 Task: Create a due date automation trigger when advanced on, on the wednesday of the week a card is due add content with a description containing resume at 11:00 AM.
Action: Mouse moved to (1351, 158)
Screenshot: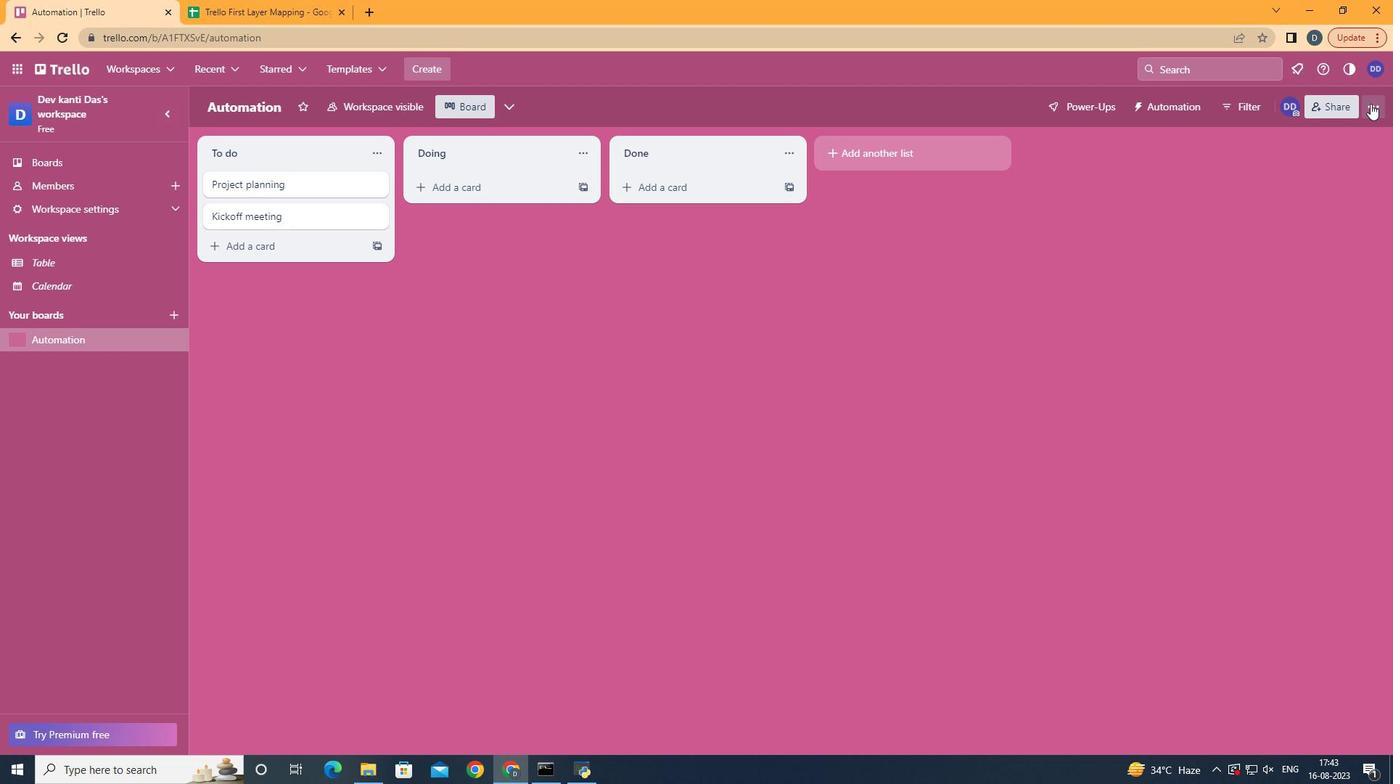 
Action: Mouse pressed left at (1351, 158)
Screenshot: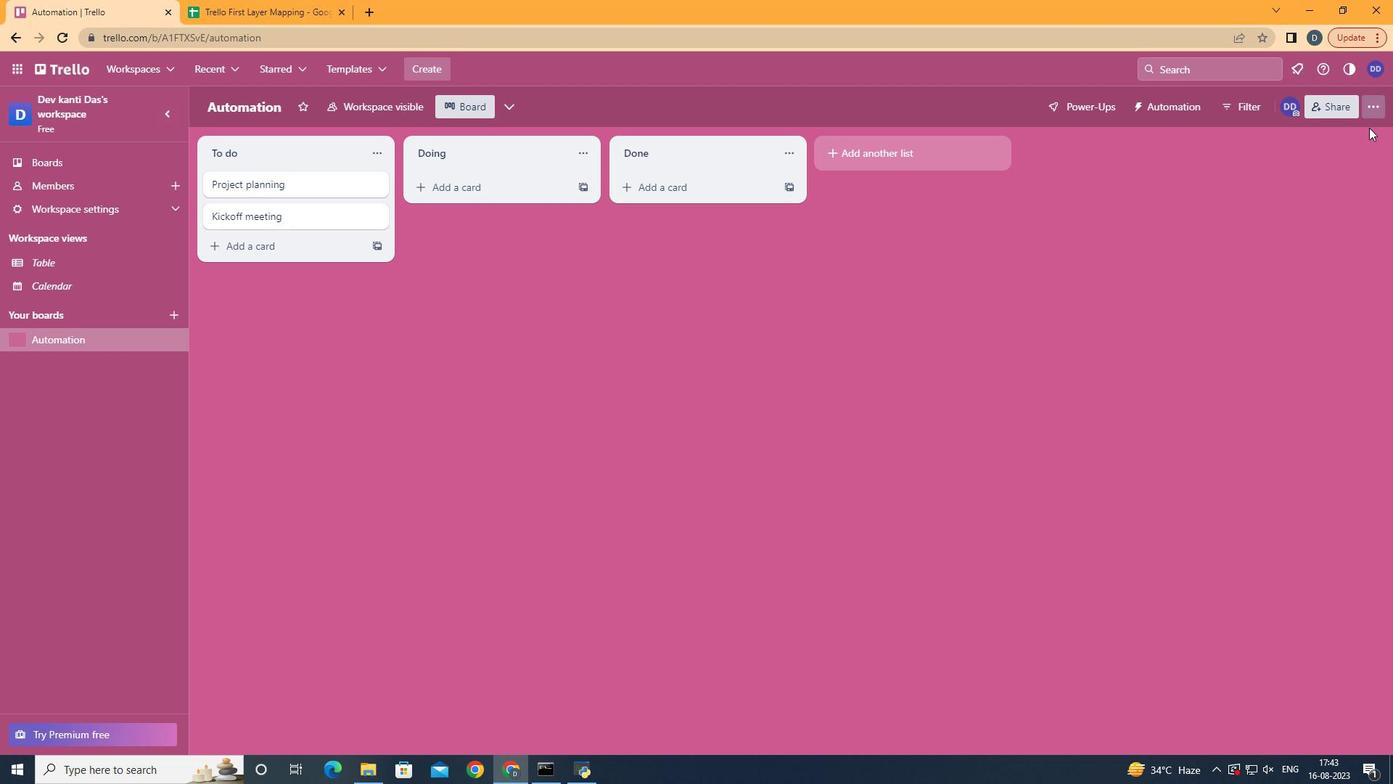 
Action: Mouse moved to (1271, 363)
Screenshot: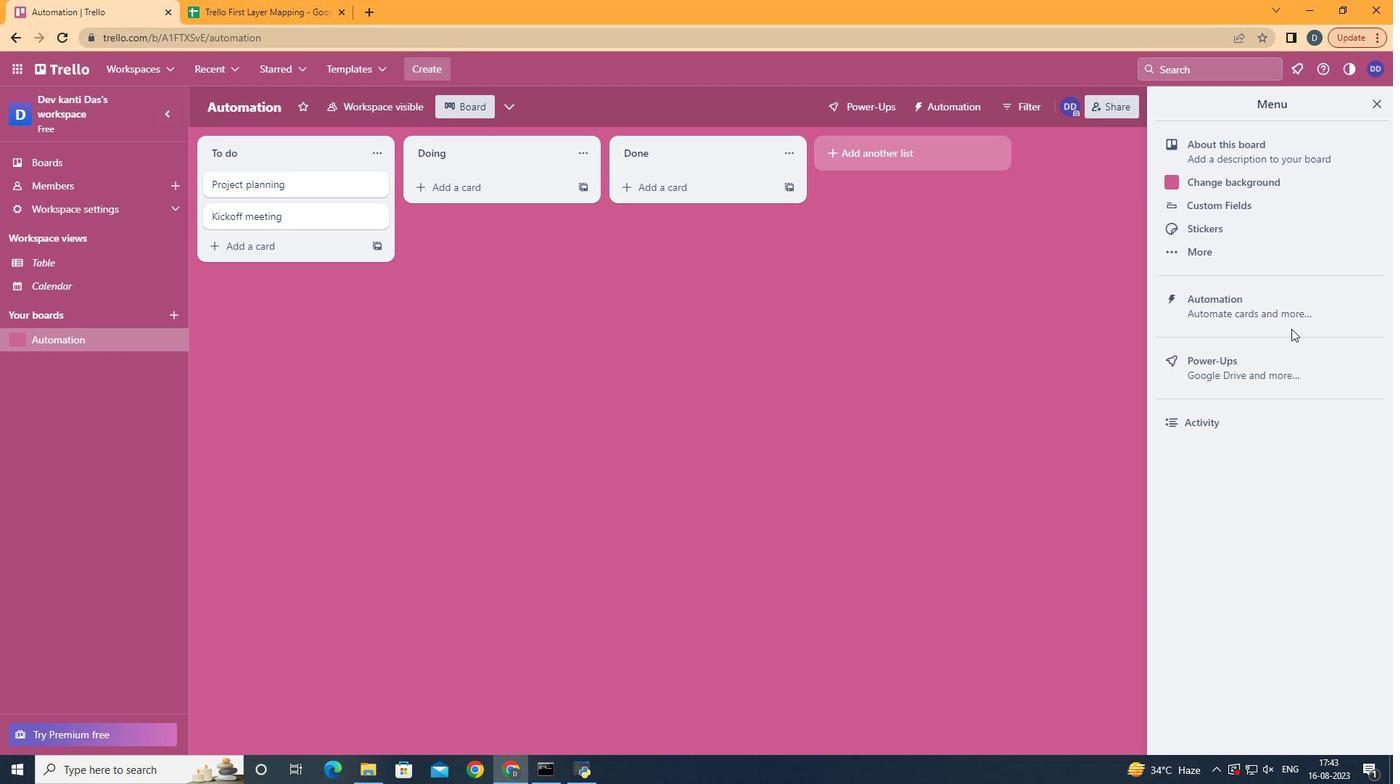 
Action: Mouse pressed left at (1271, 363)
Screenshot: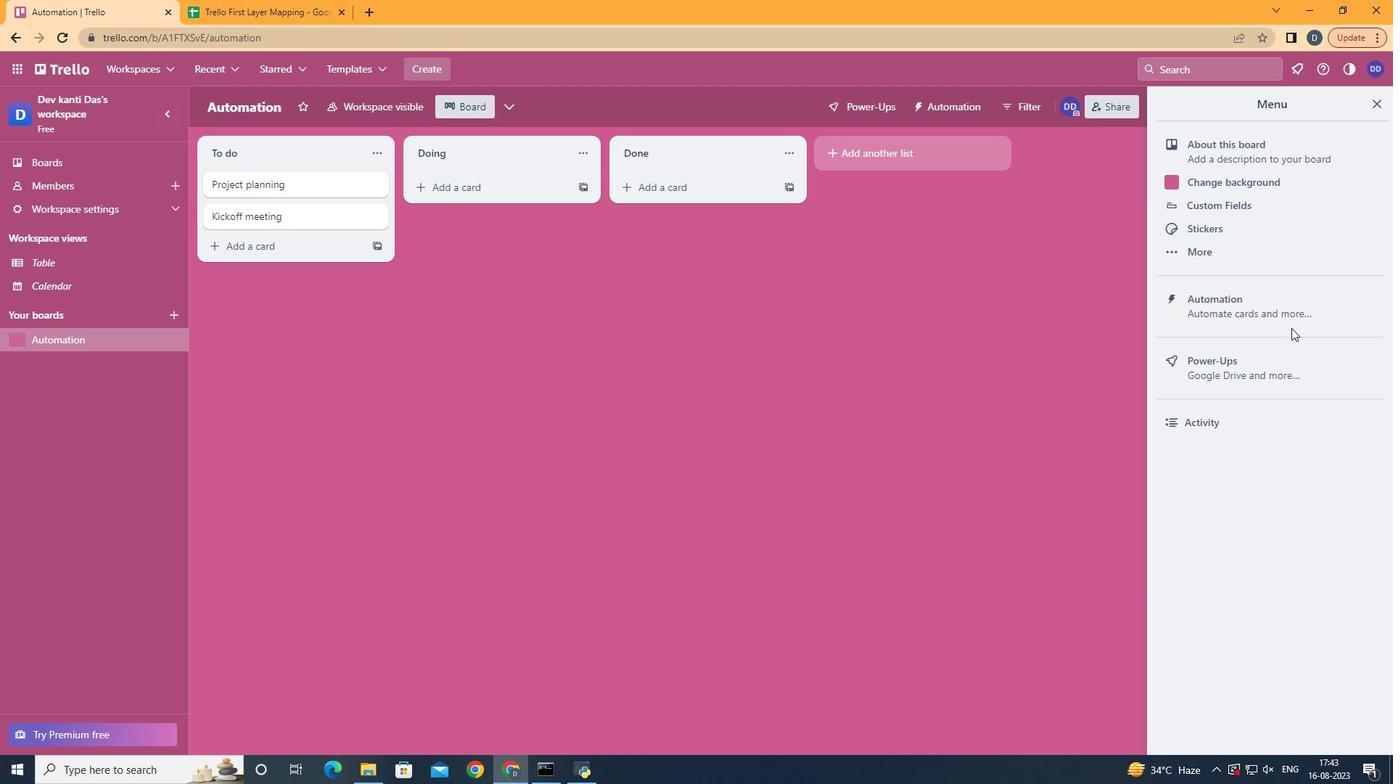 
Action: Mouse moved to (1271, 359)
Screenshot: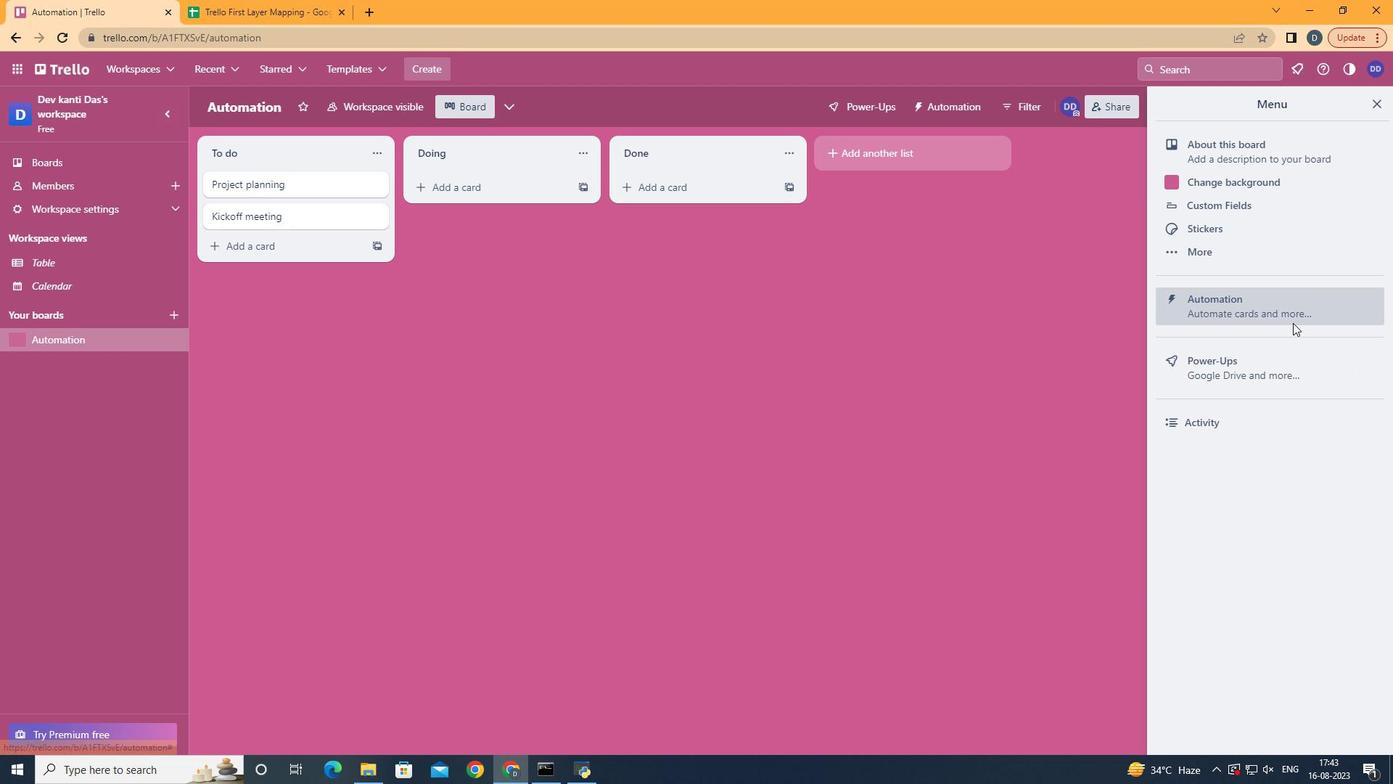 
Action: Mouse pressed left at (1271, 359)
Screenshot: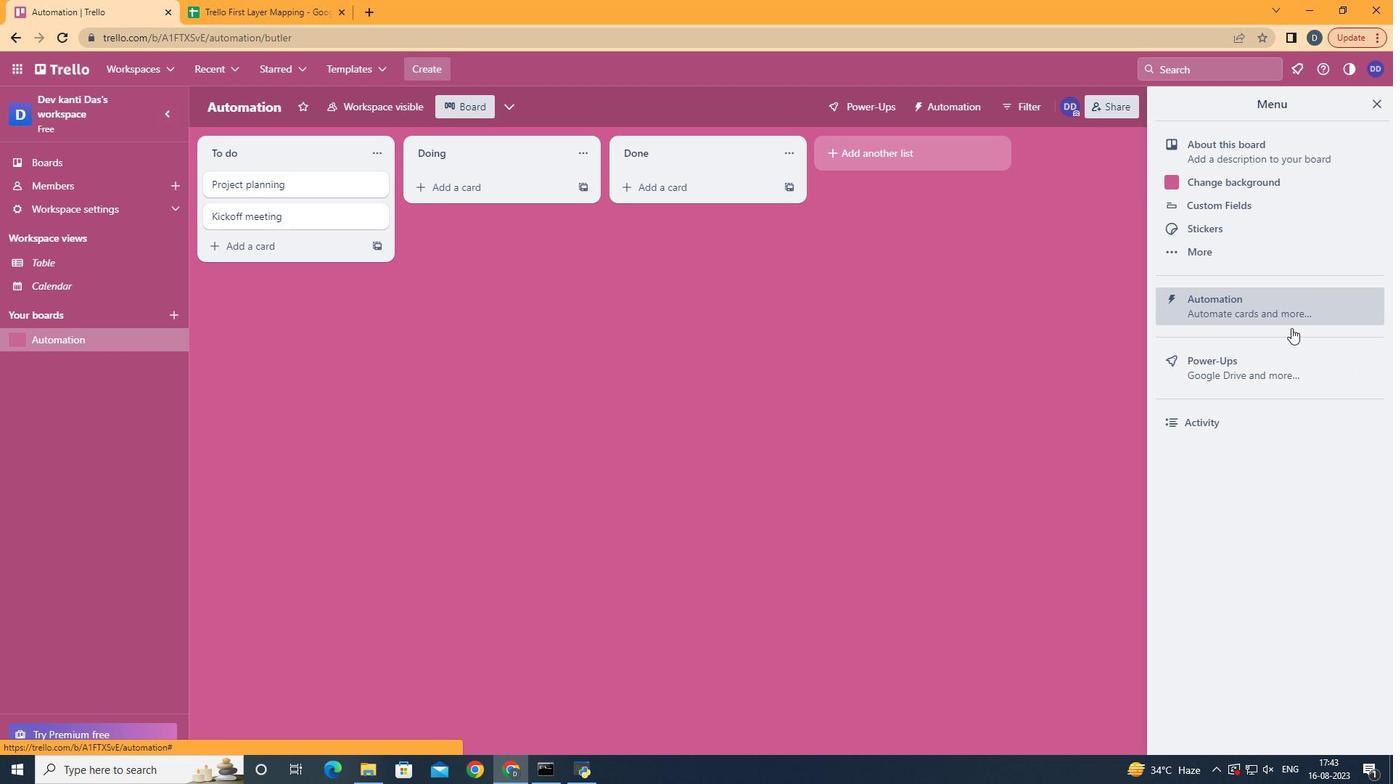 
Action: Mouse moved to (251, 320)
Screenshot: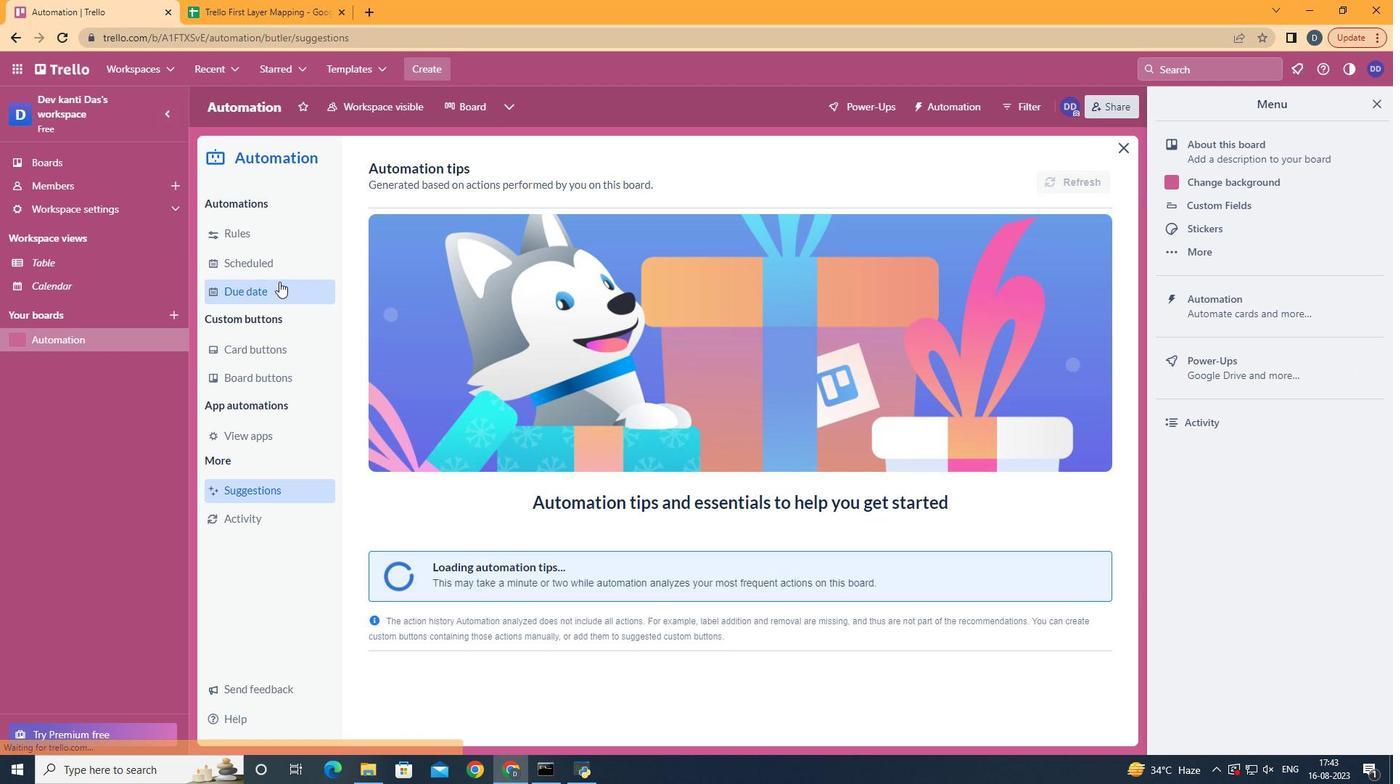 
Action: Mouse pressed left at (251, 320)
Screenshot: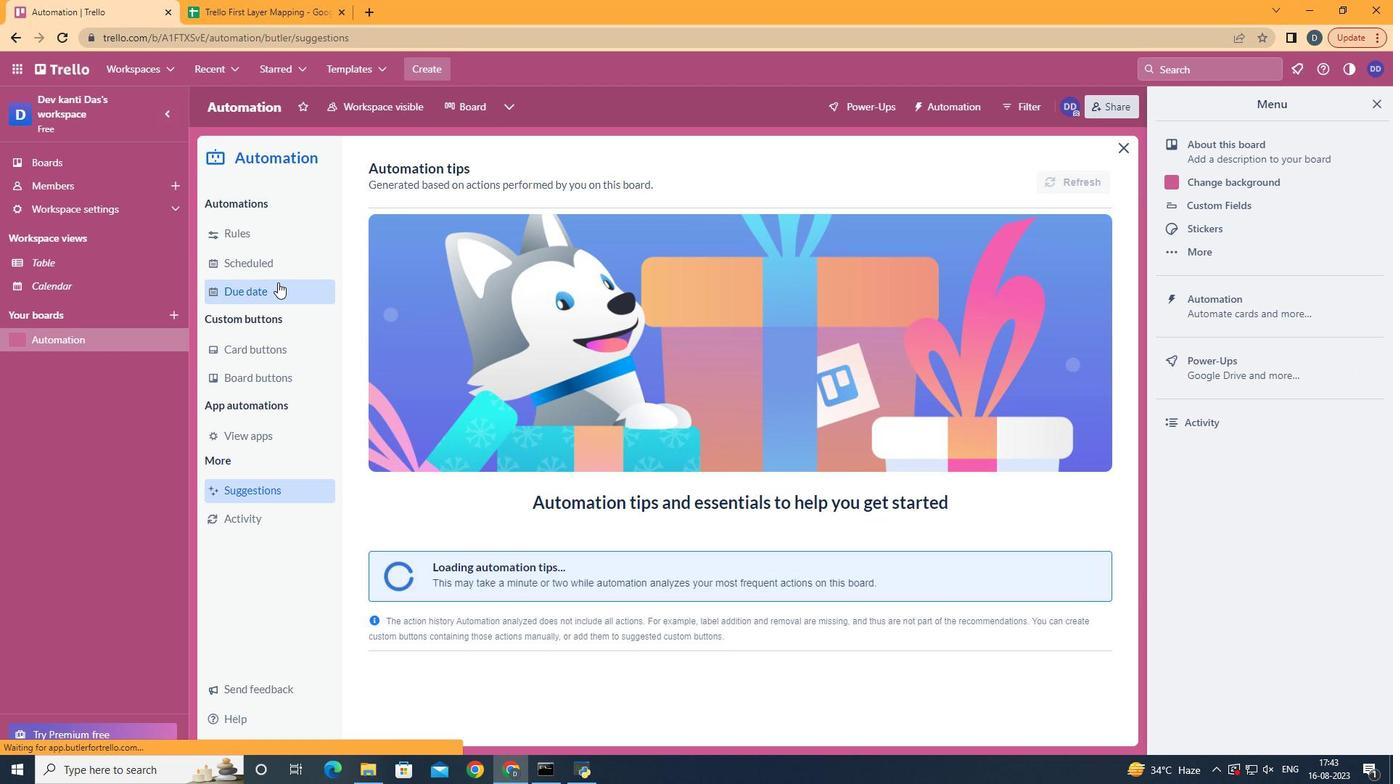 
Action: Mouse moved to (1009, 226)
Screenshot: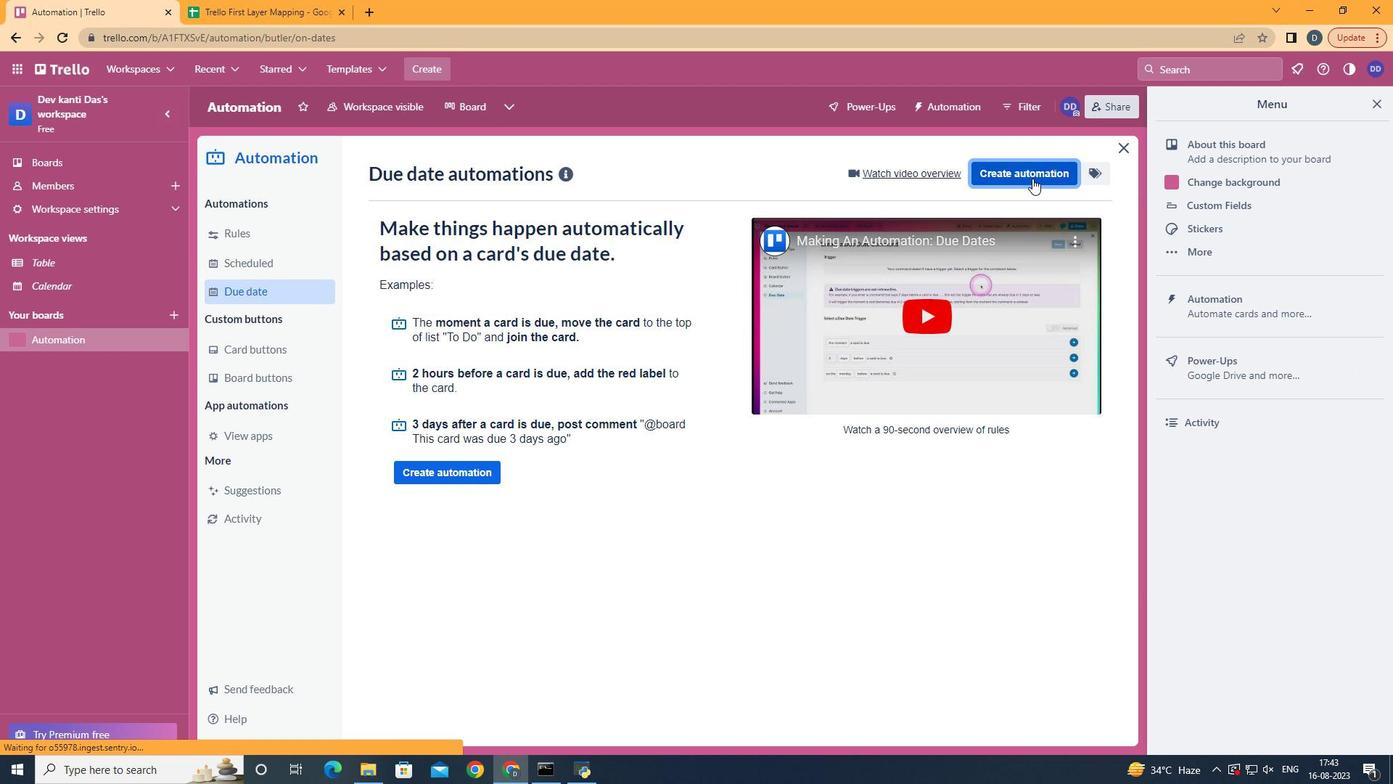
Action: Mouse pressed left at (1009, 226)
Screenshot: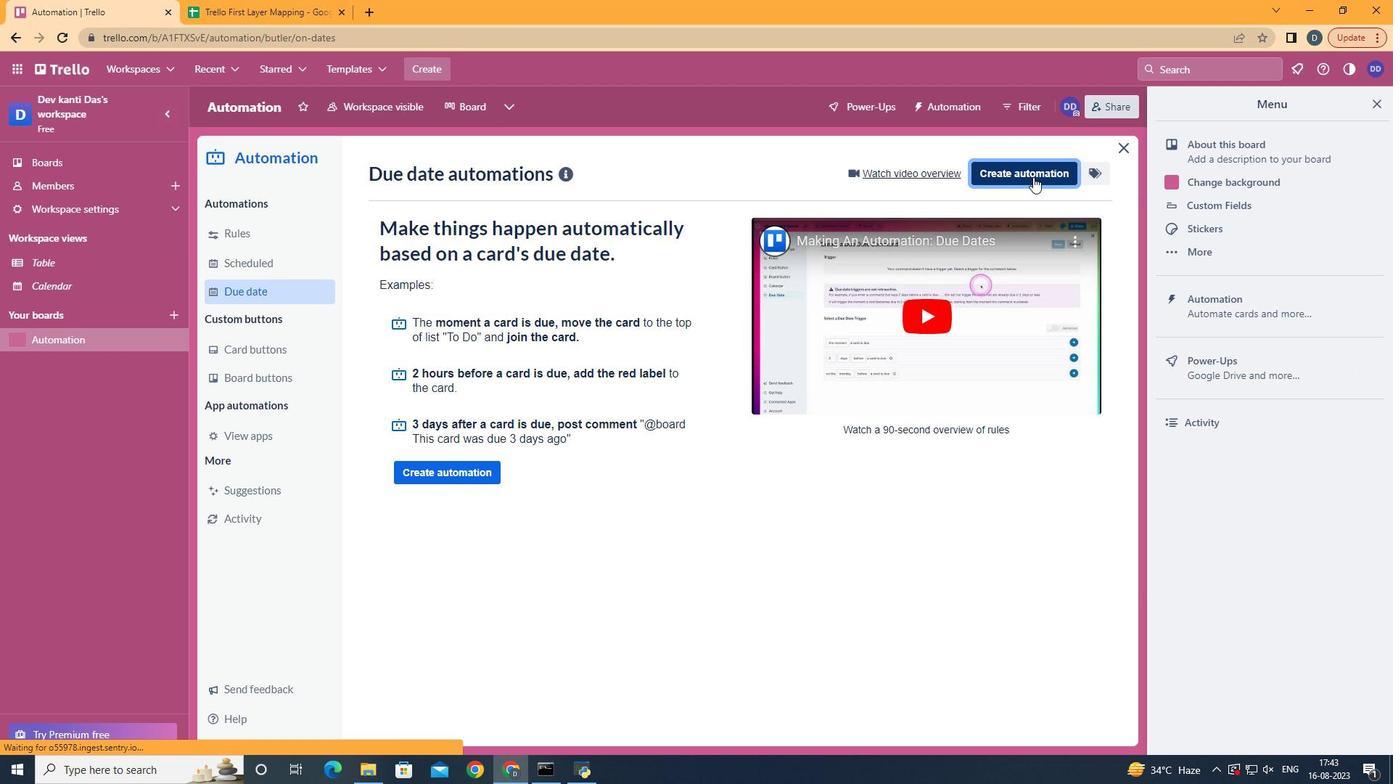 
Action: Mouse moved to (729, 351)
Screenshot: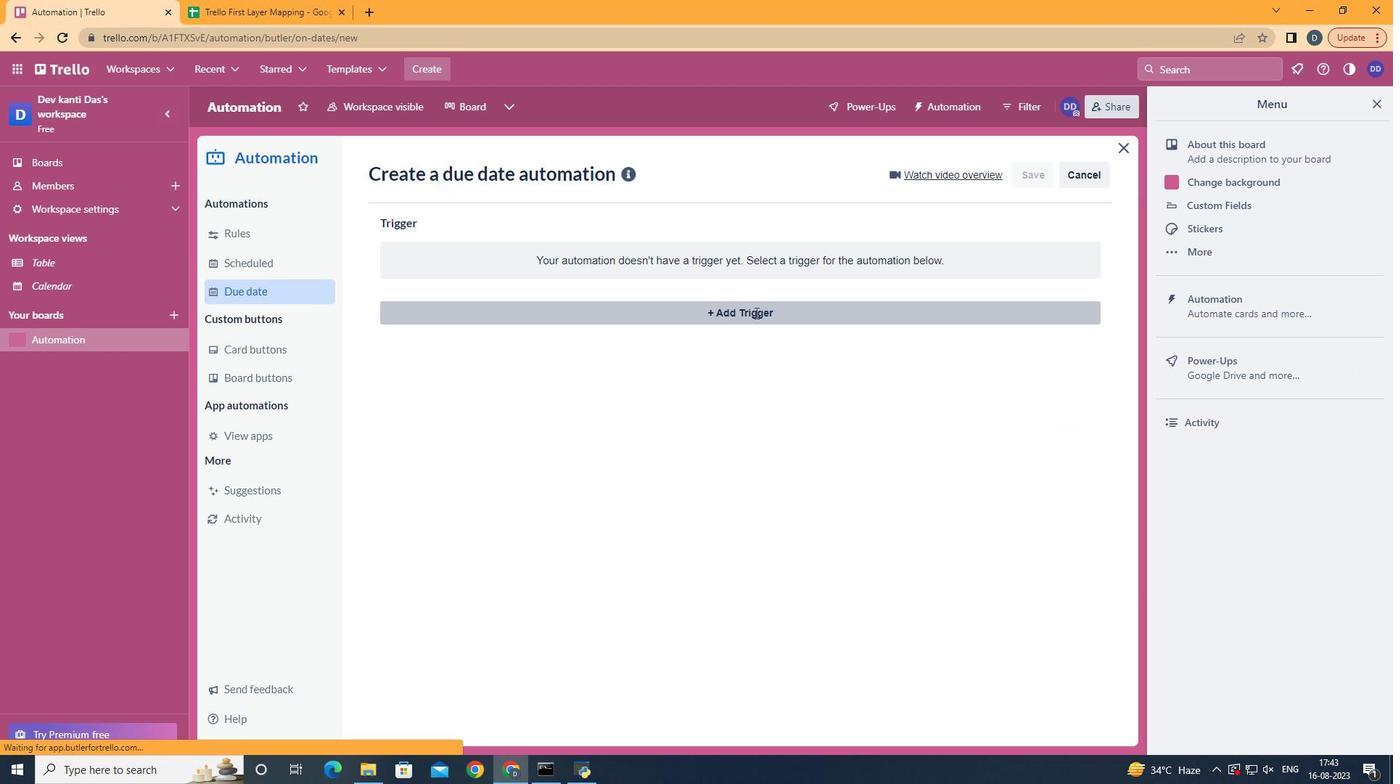 
Action: Mouse pressed left at (729, 351)
Screenshot: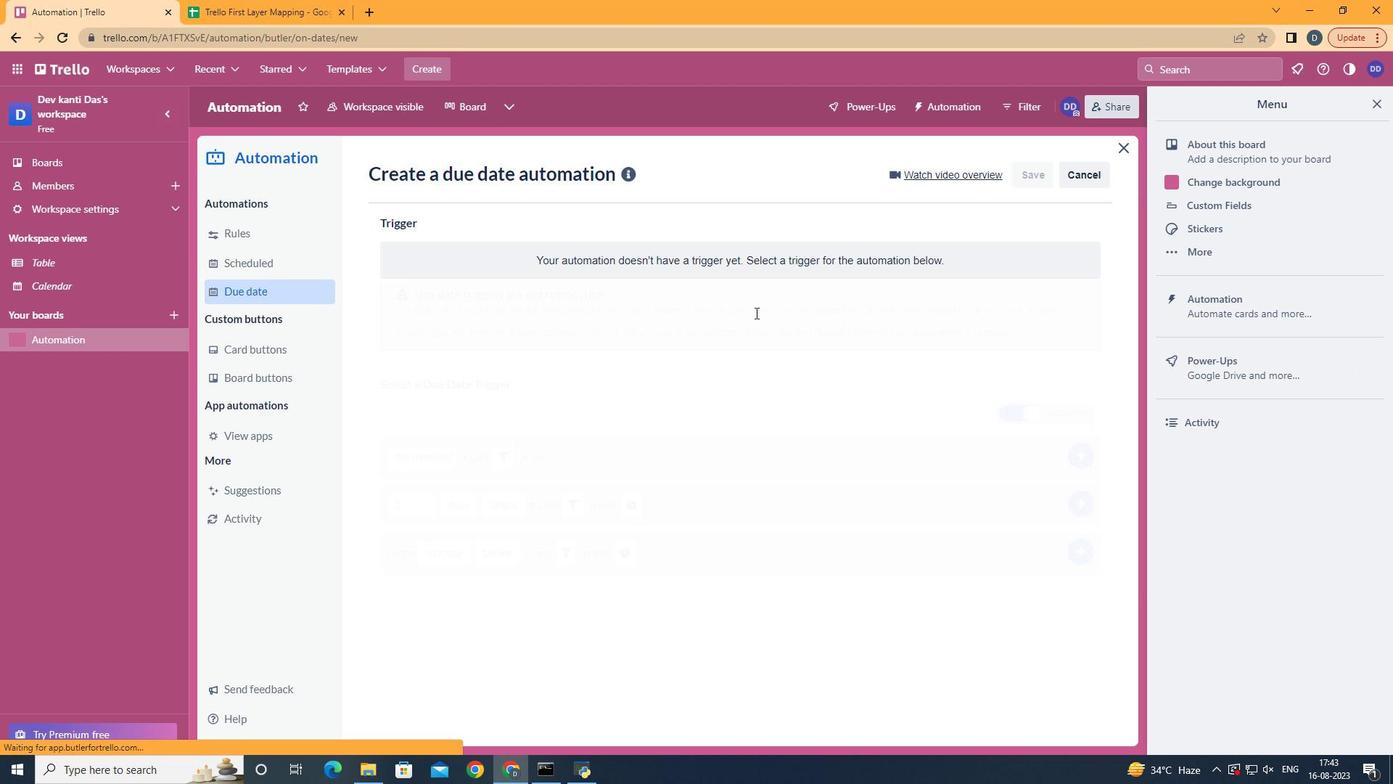 
Action: Mouse moved to (464, 468)
Screenshot: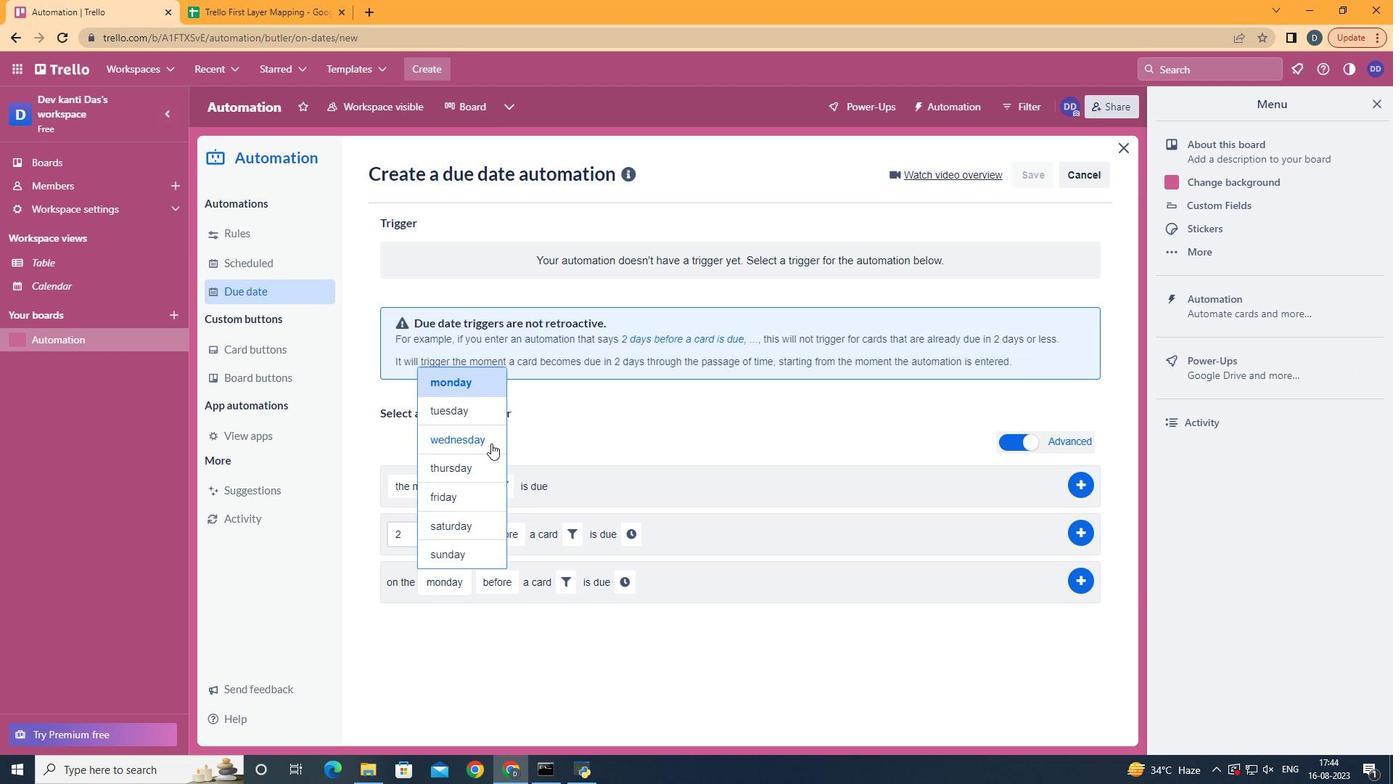 
Action: Mouse pressed left at (464, 468)
Screenshot: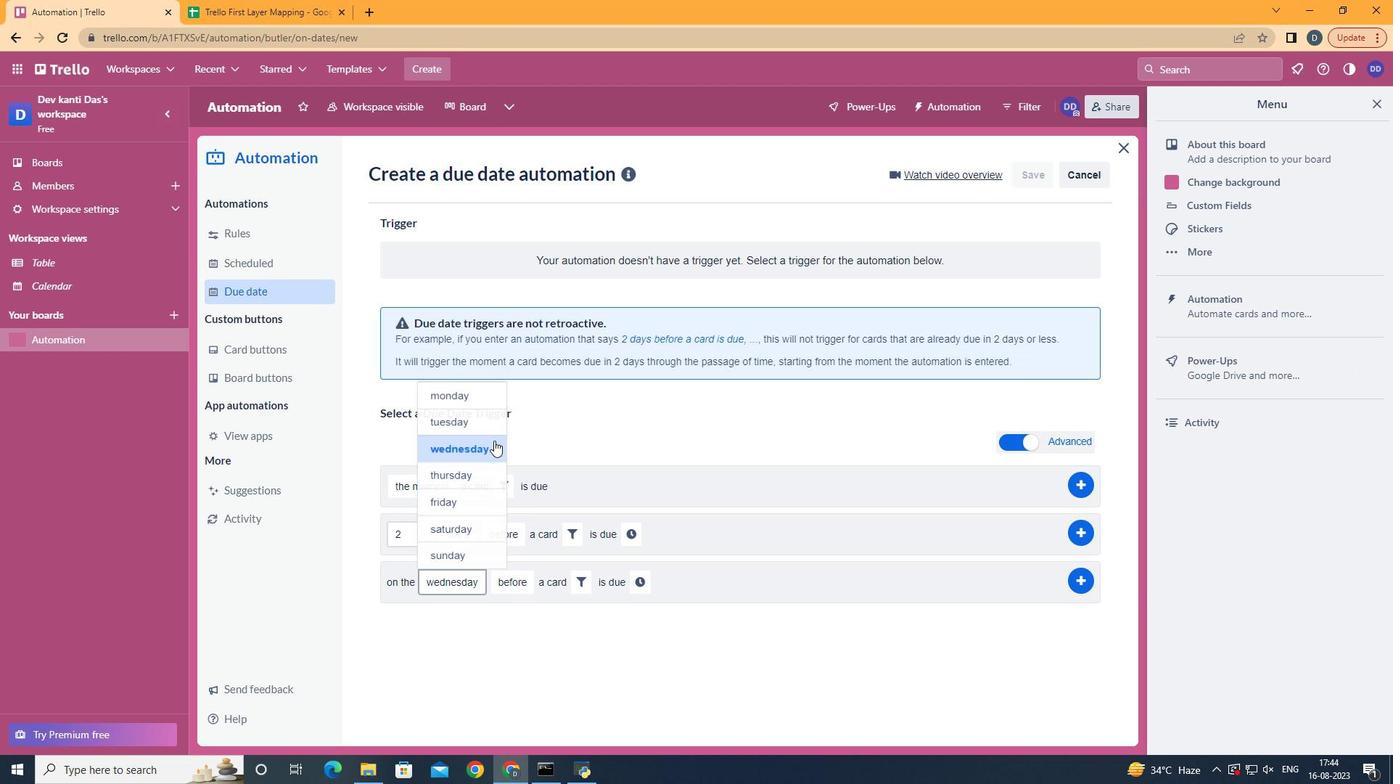 
Action: Mouse moved to (511, 671)
Screenshot: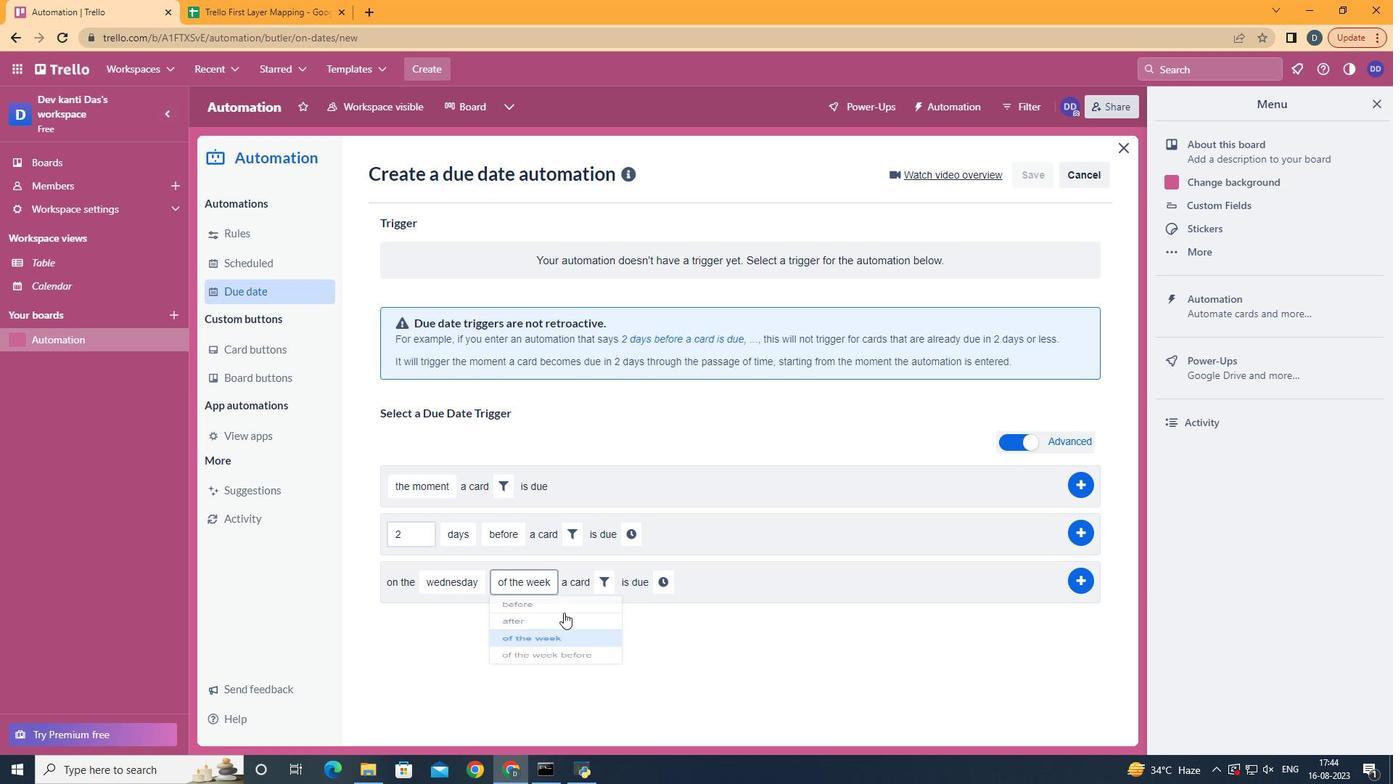 
Action: Mouse pressed left at (511, 671)
Screenshot: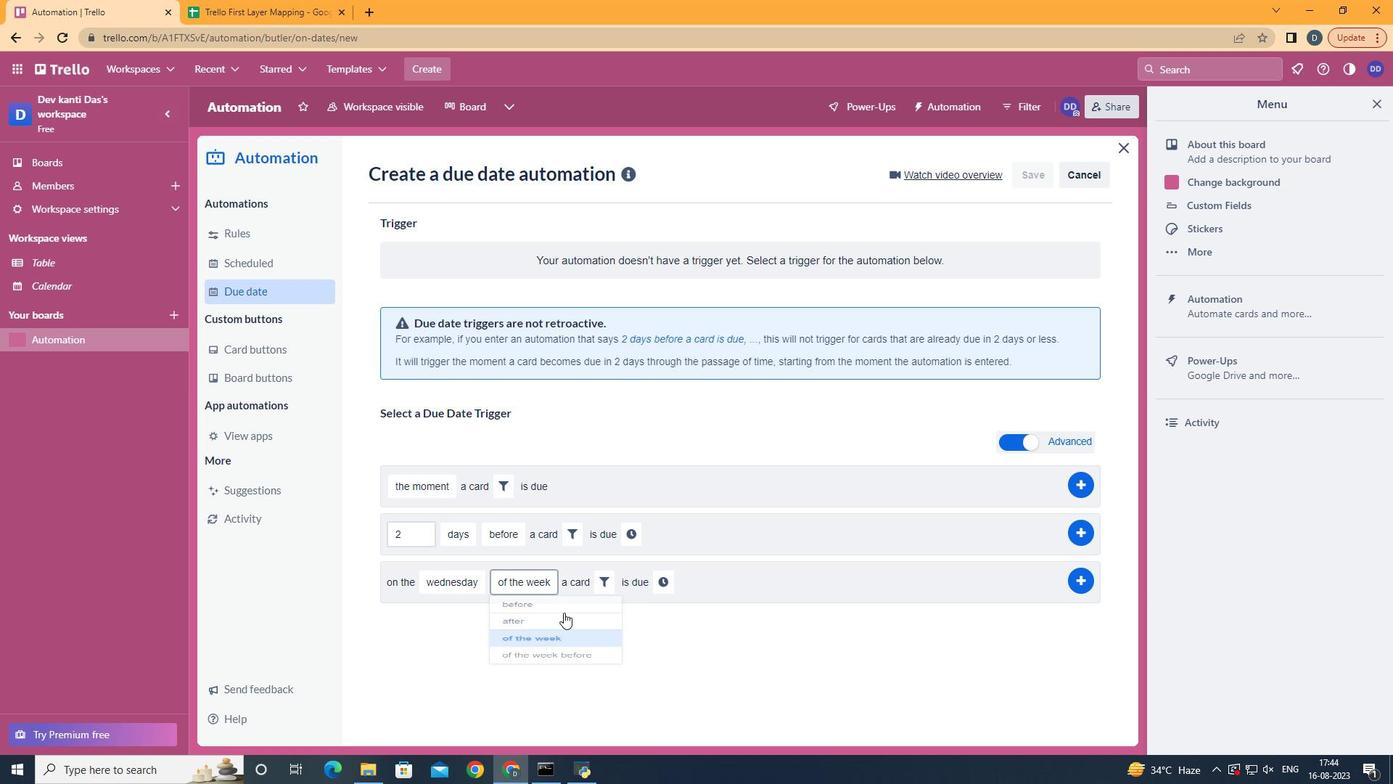 
Action: Mouse moved to (556, 597)
Screenshot: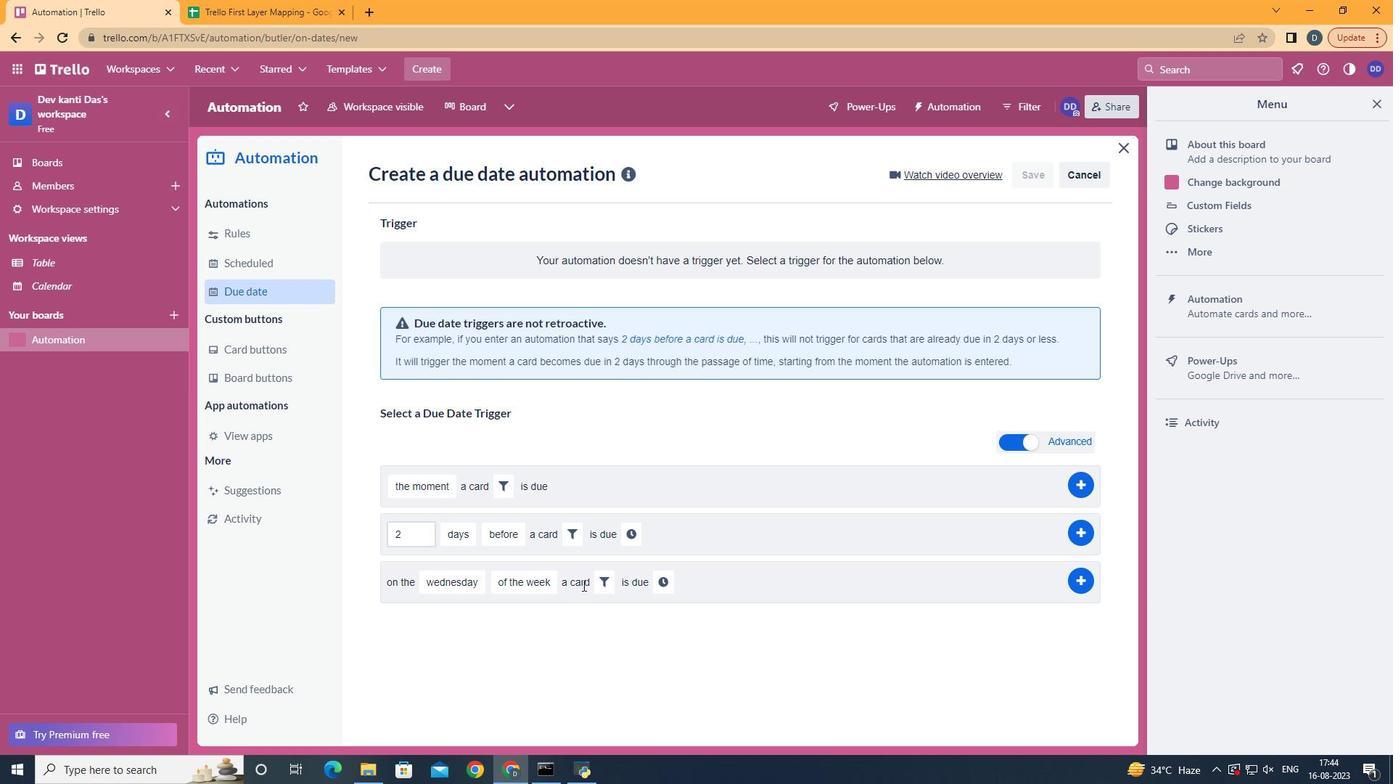 
Action: Mouse pressed left at (556, 597)
Screenshot: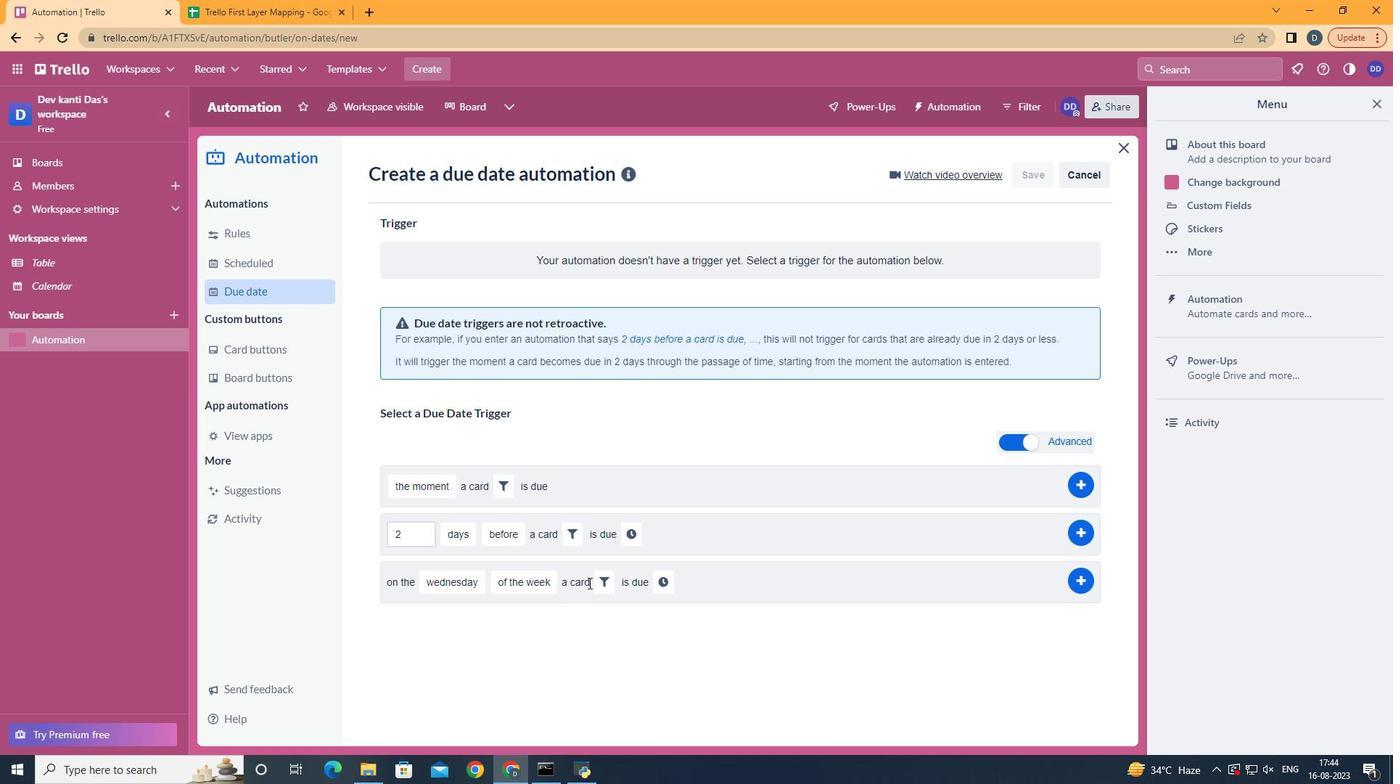 
Action: Mouse moved to (562, 596)
Screenshot: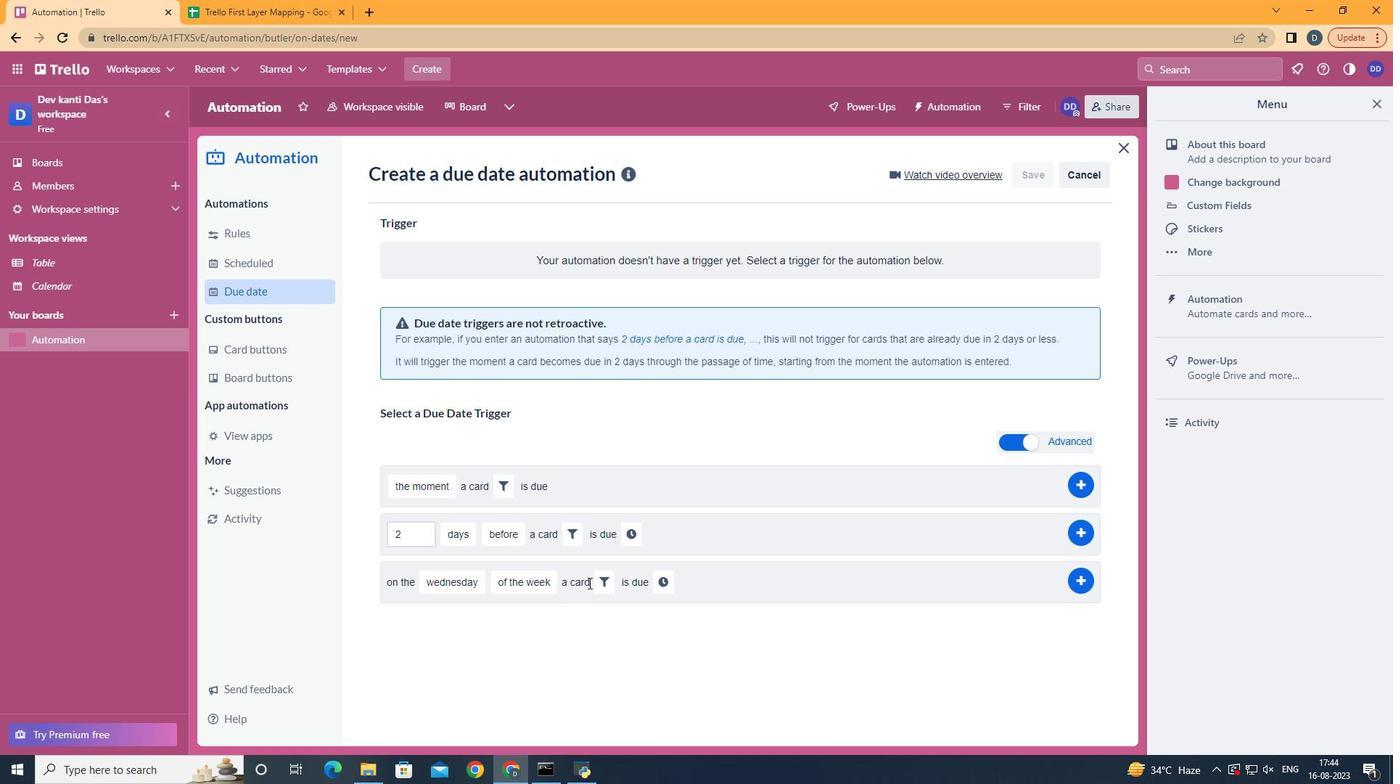 
Action: Mouse pressed left at (562, 596)
Screenshot: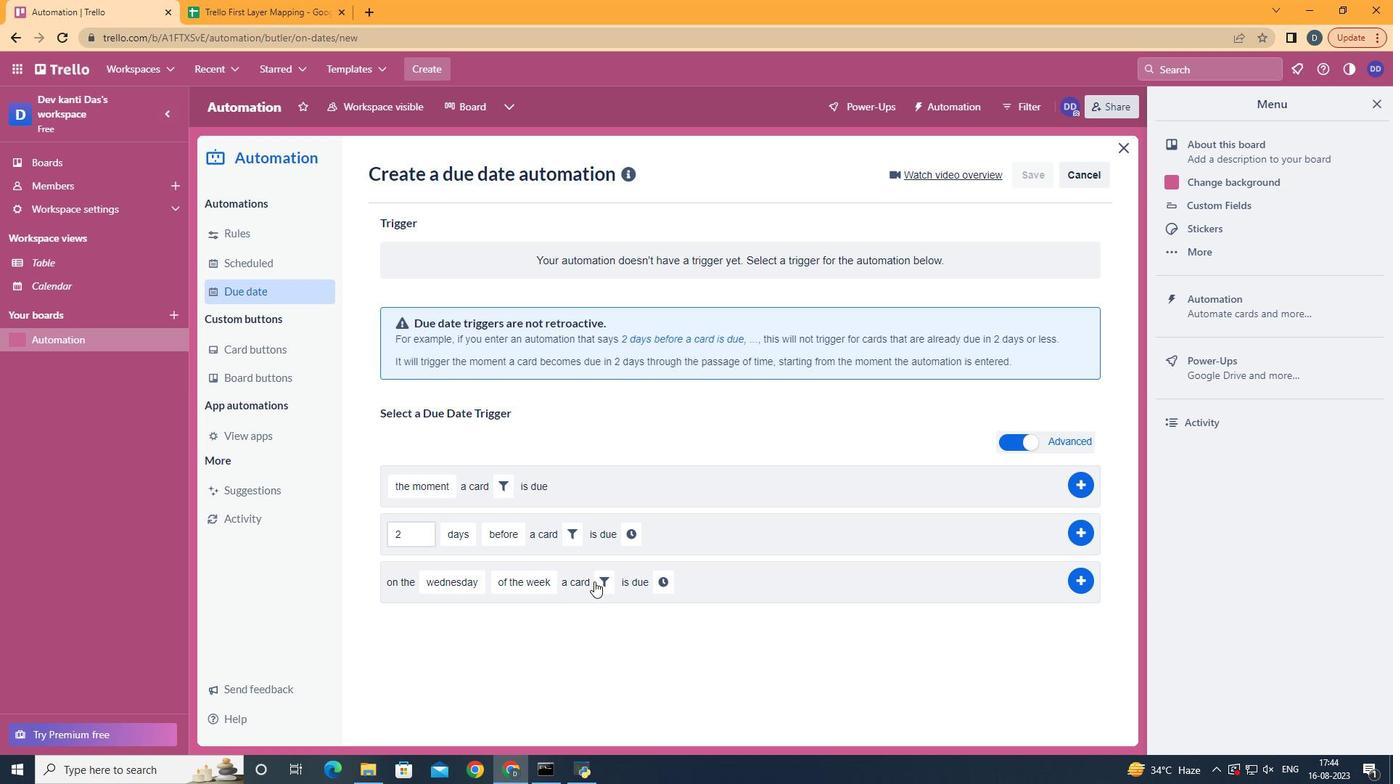 
Action: Mouse moved to (568, 594)
Screenshot: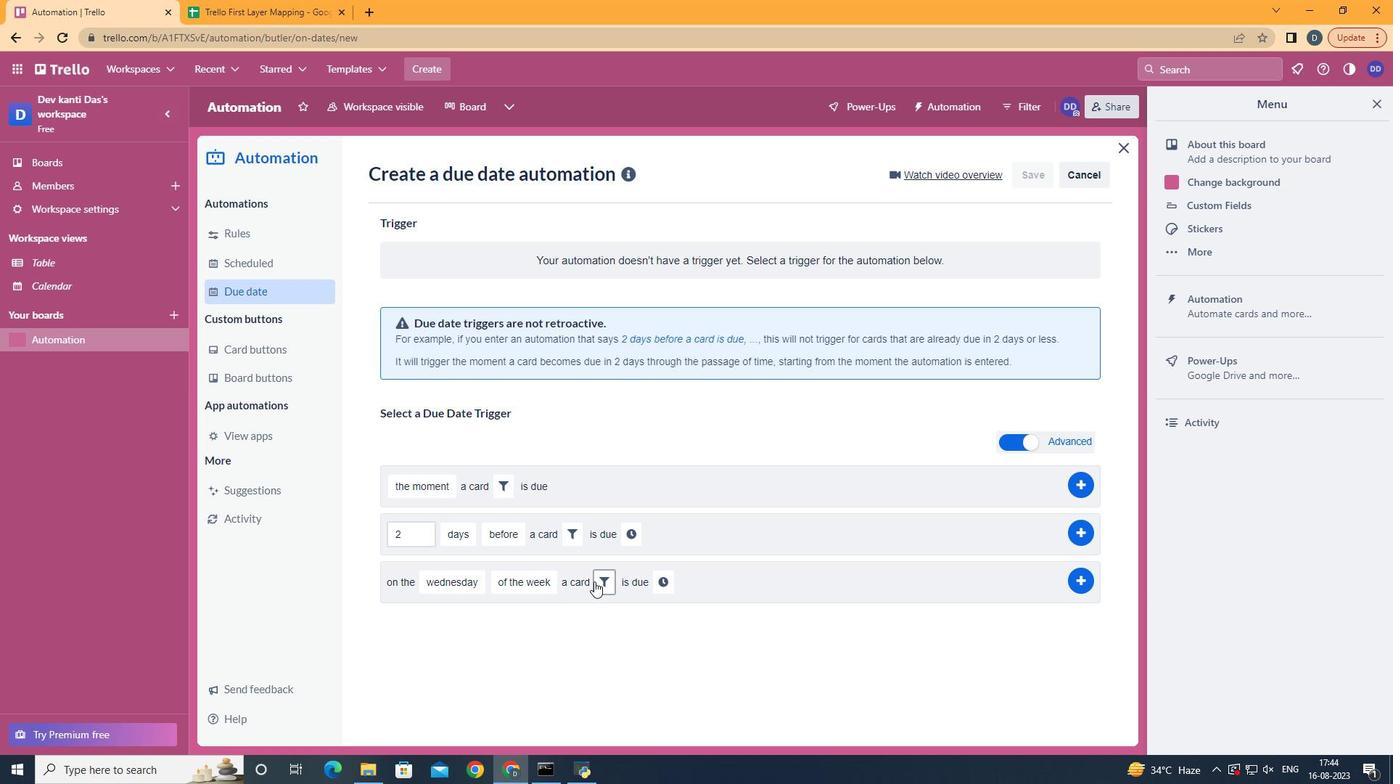 
Action: Mouse pressed left at (568, 594)
Screenshot: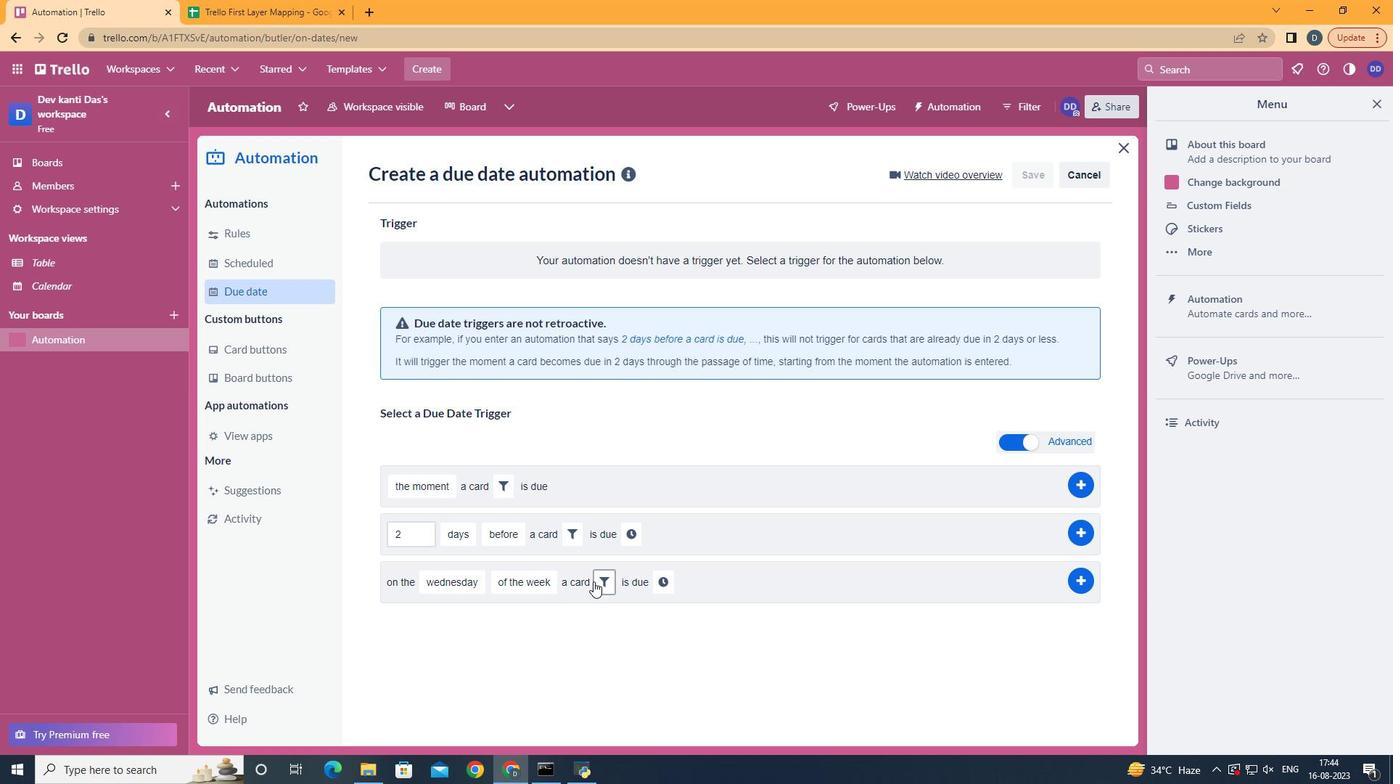 
Action: Mouse moved to (789, 635)
Screenshot: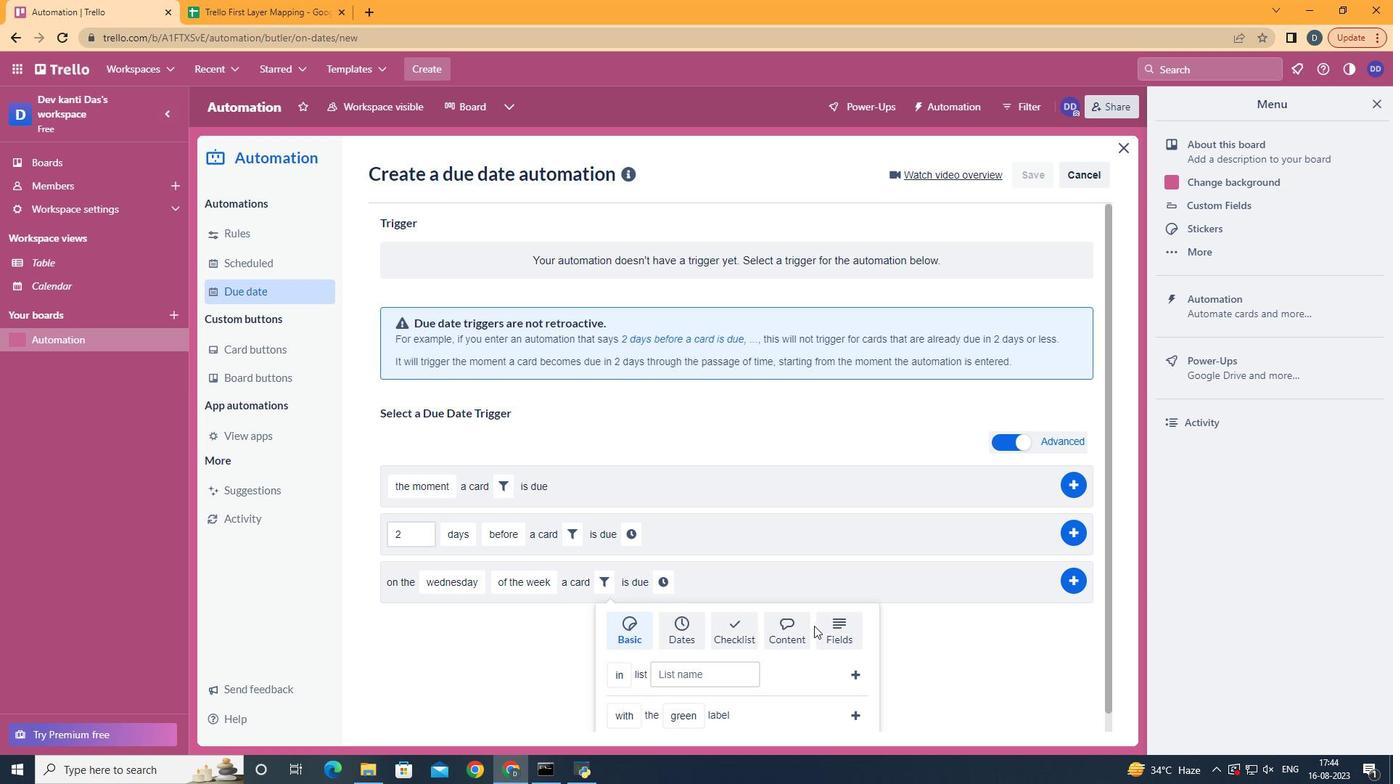 
Action: Mouse pressed left at (789, 635)
Screenshot: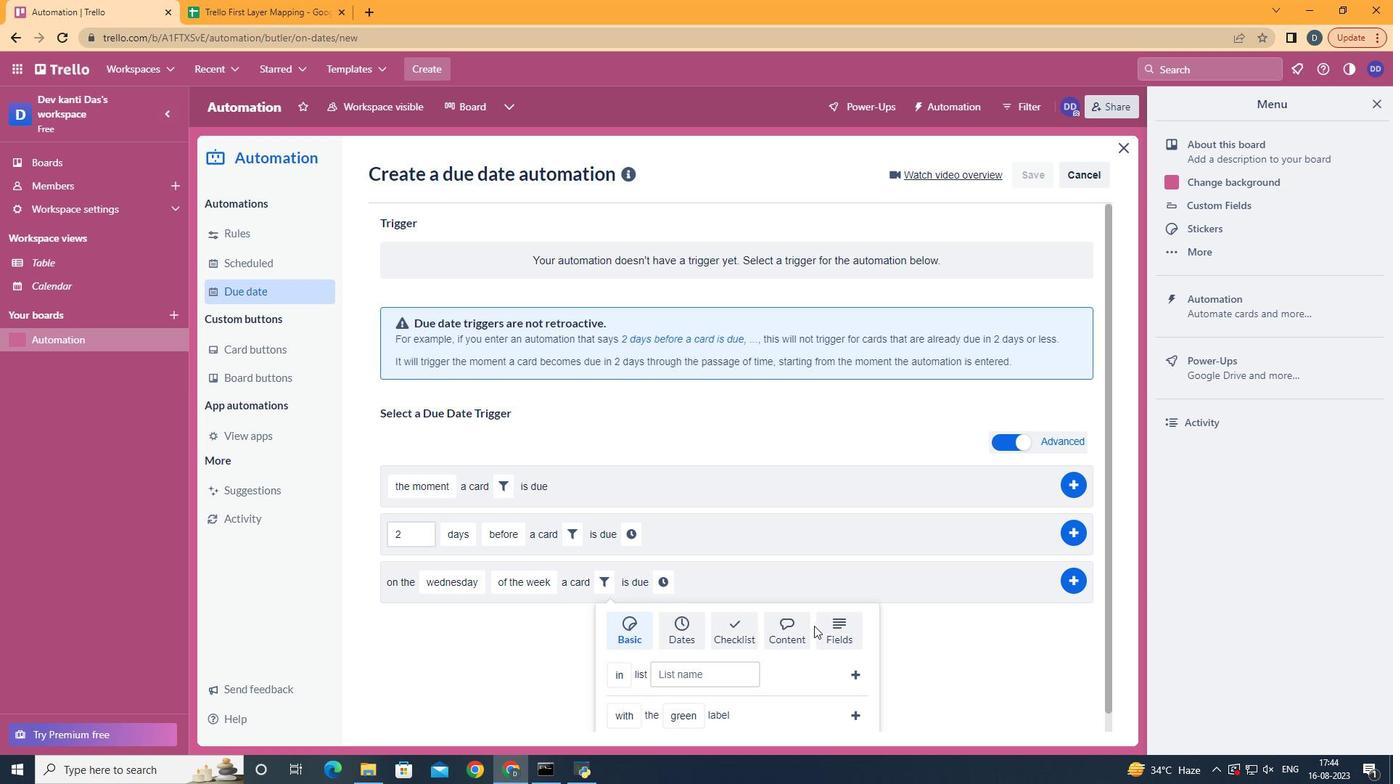 
Action: Mouse moved to (777, 635)
Screenshot: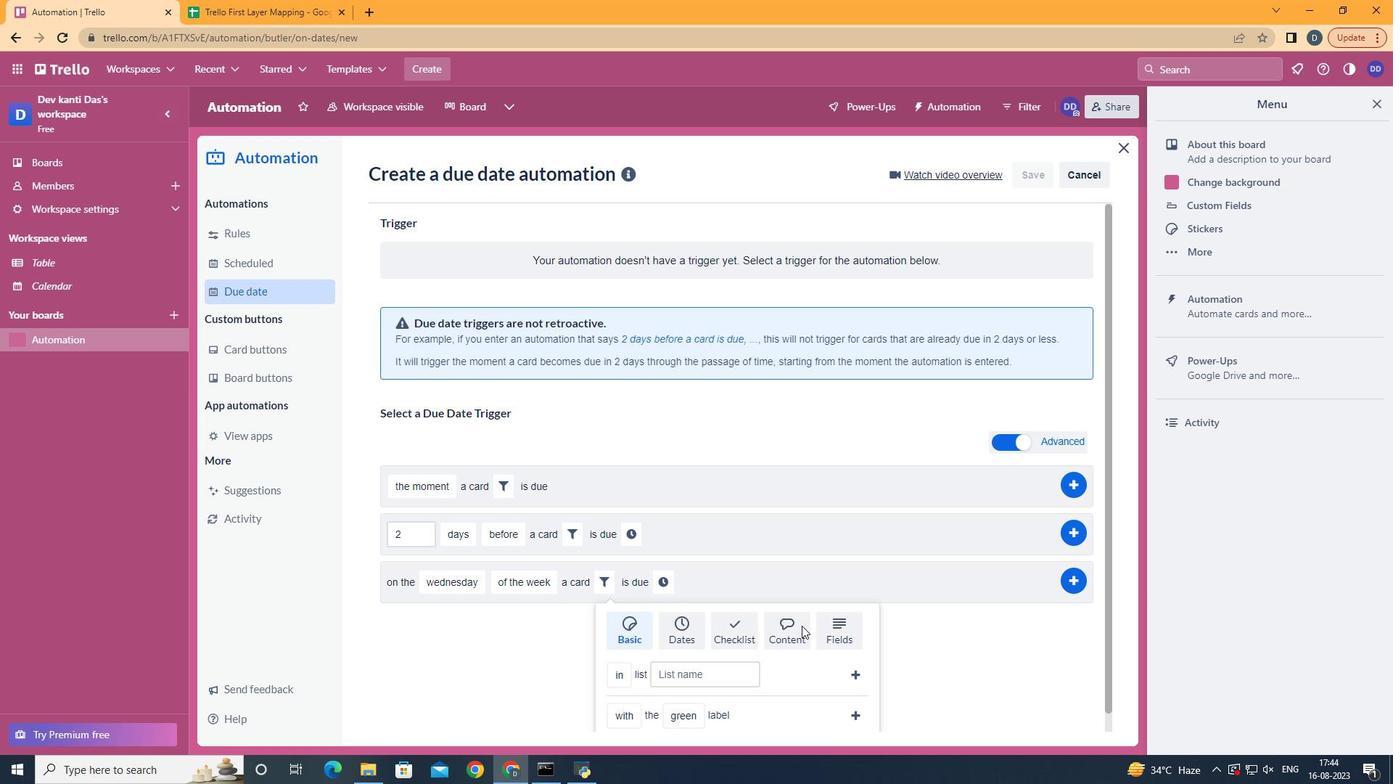 
Action: Mouse pressed left at (777, 635)
Screenshot: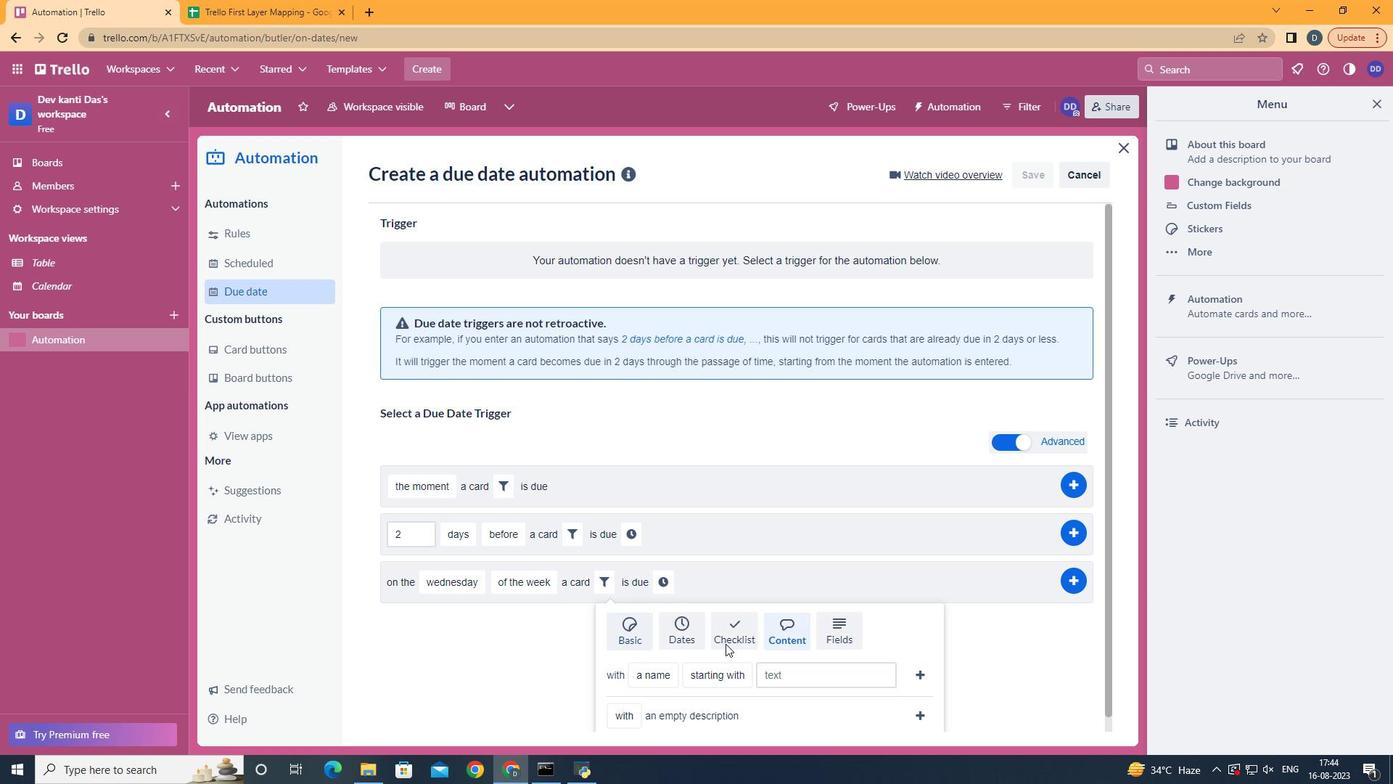 
Action: Mouse moved to (663, 621)
Screenshot: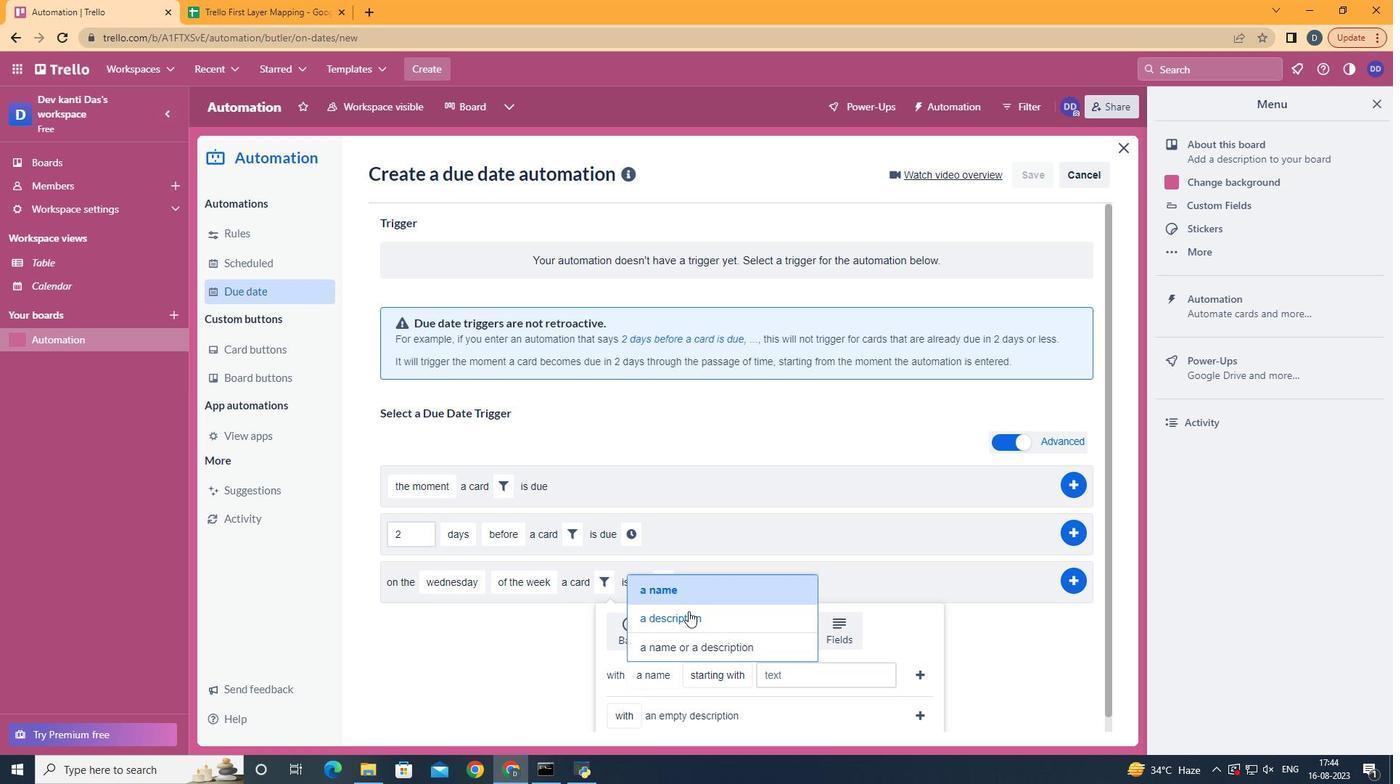 
Action: Mouse pressed left at (663, 621)
Screenshot: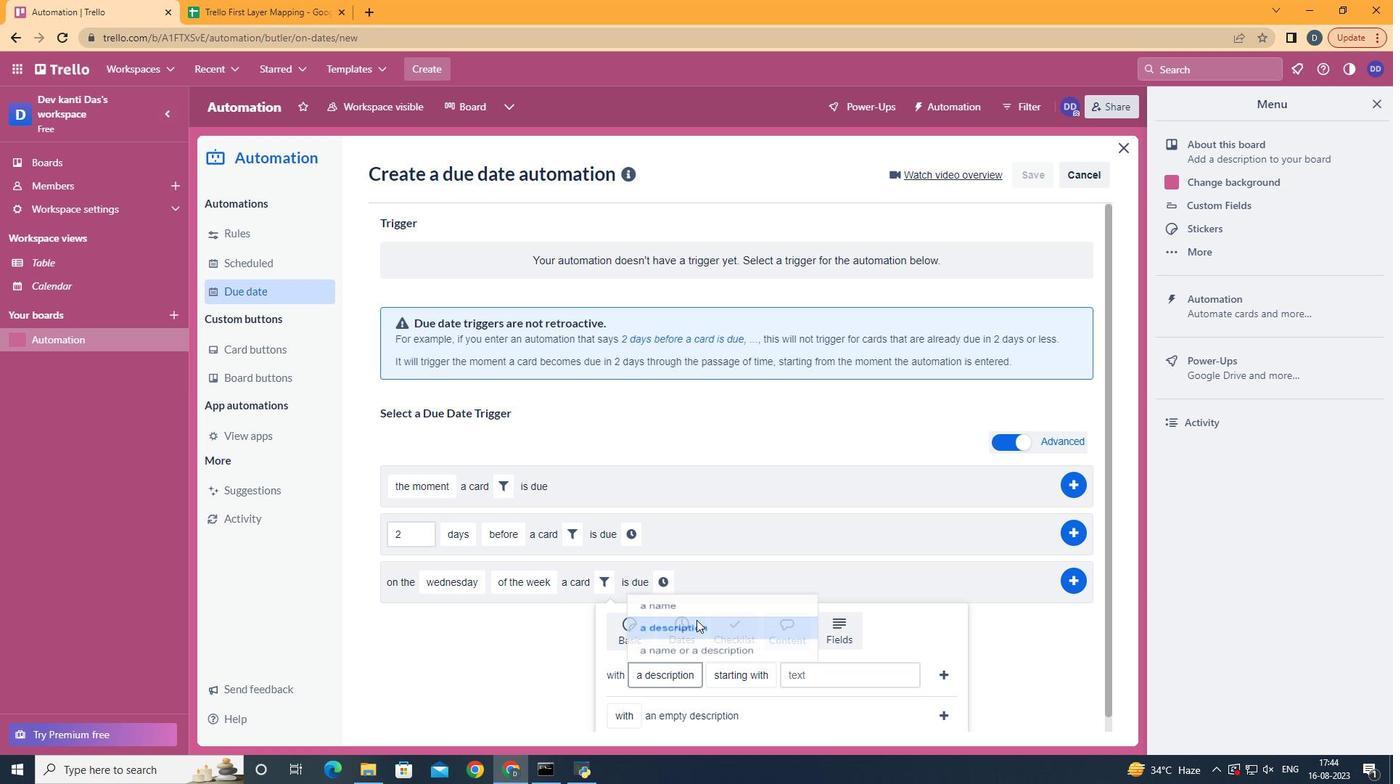 
Action: Mouse moved to (756, 578)
Screenshot: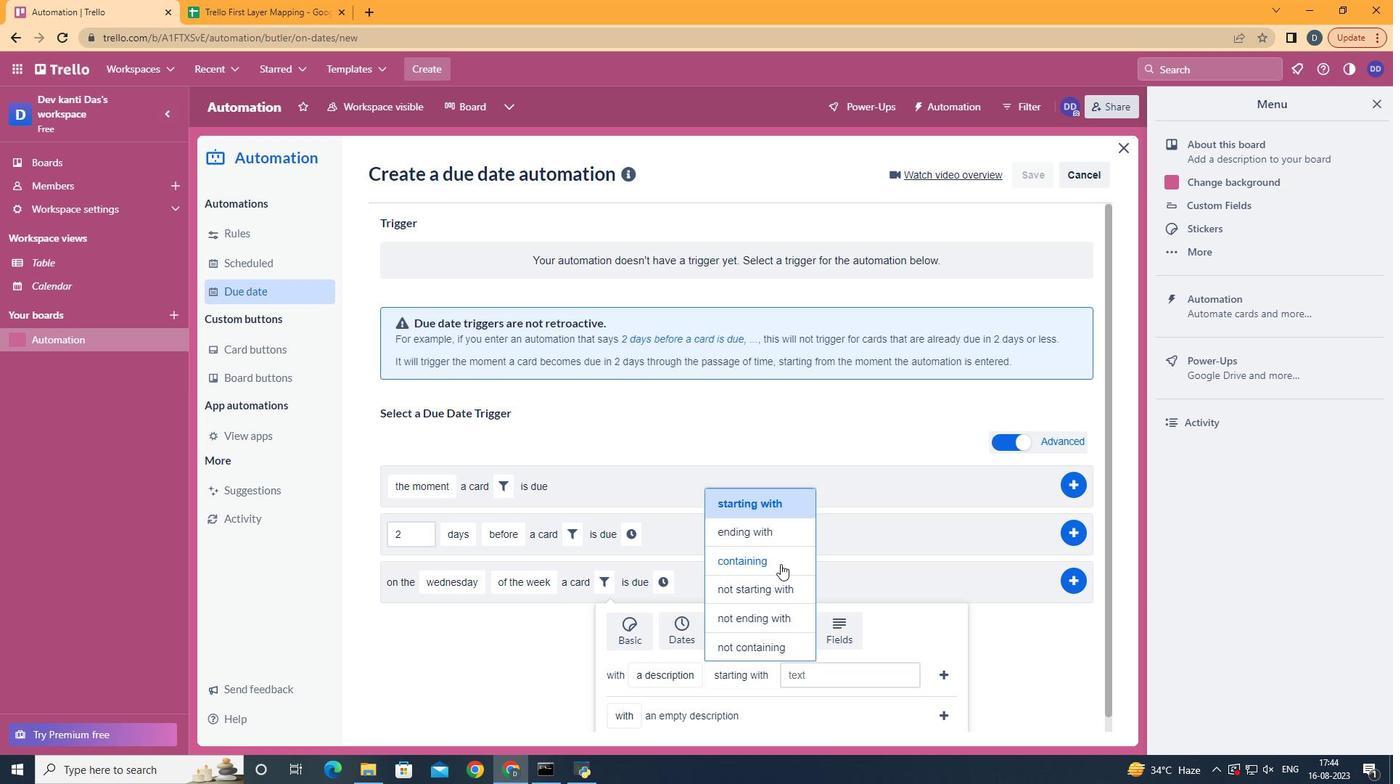 
Action: Mouse pressed left at (756, 578)
Screenshot: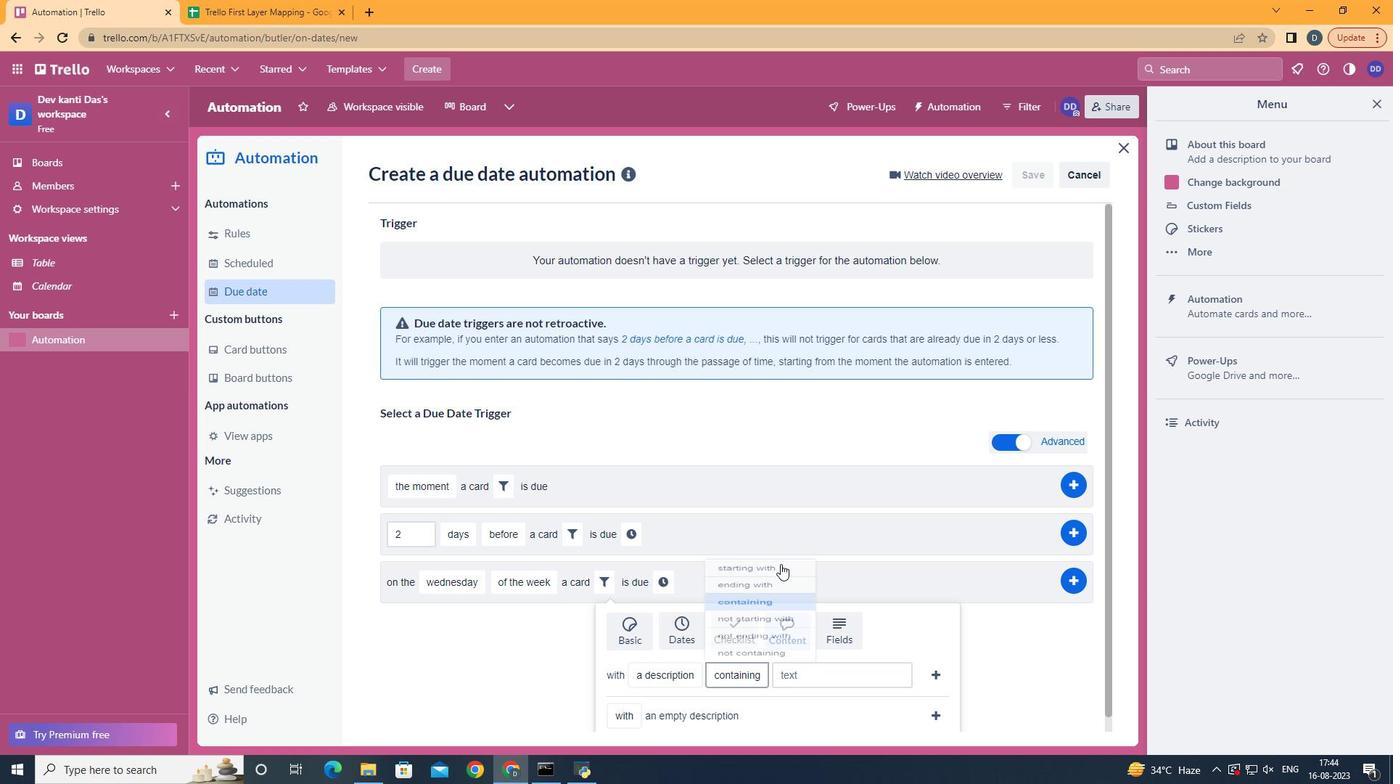 
Action: Mouse moved to (781, 673)
Screenshot: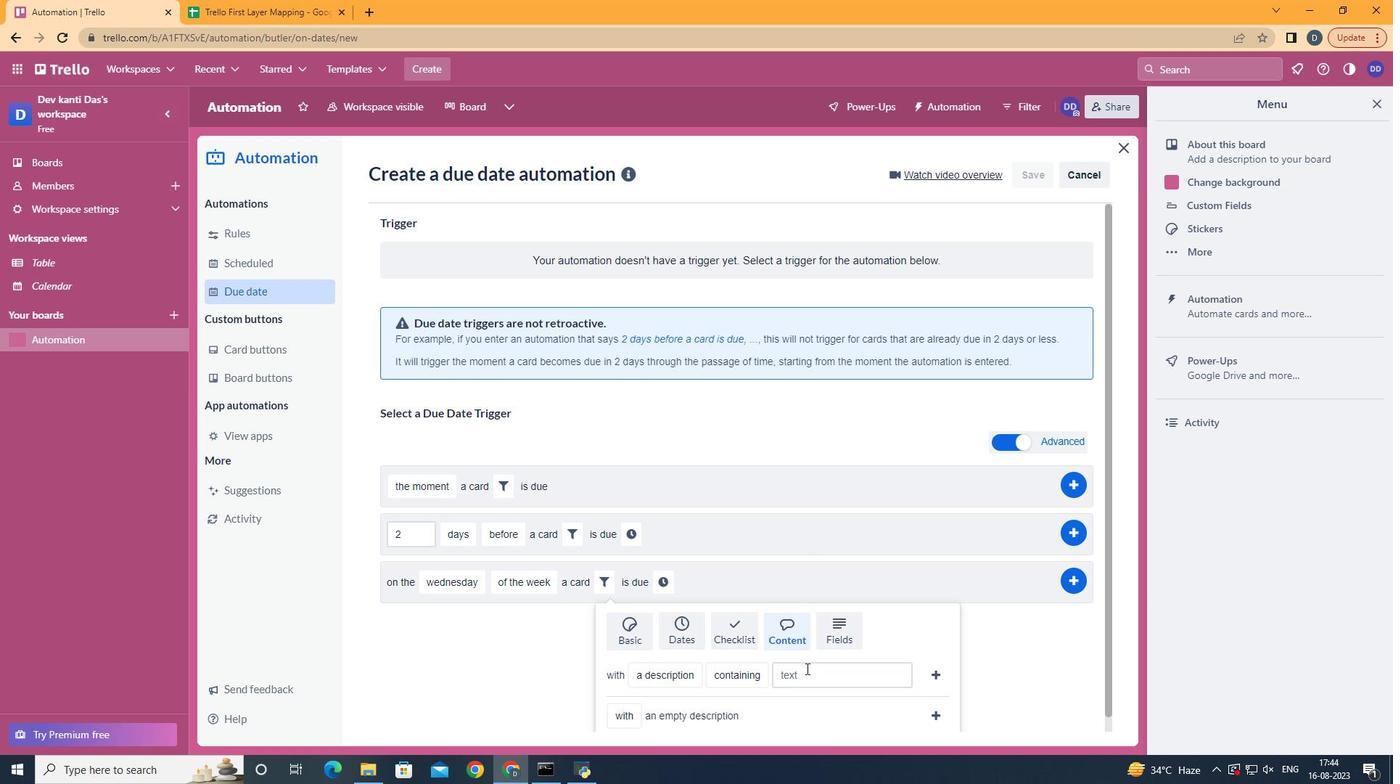 
Action: Mouse pressed left at (781, 673)
Screenshot: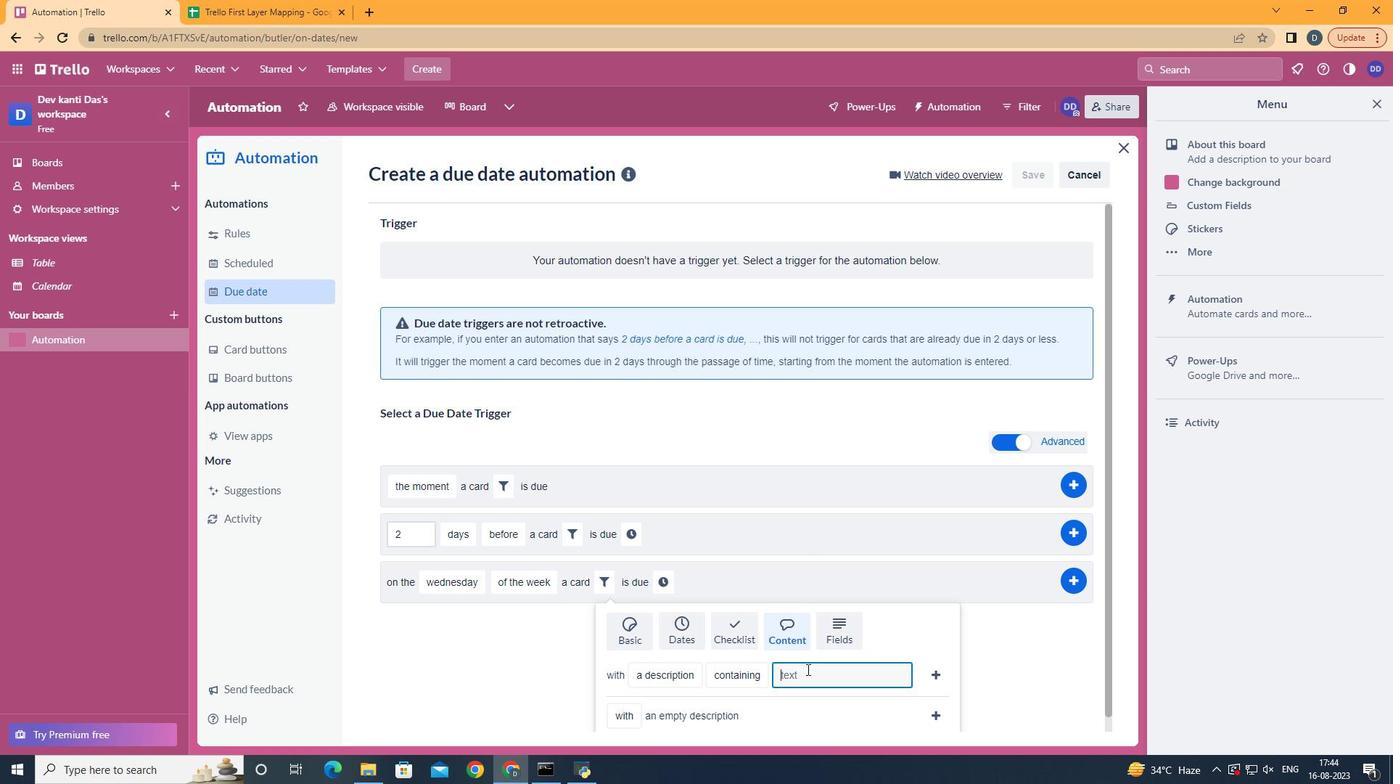 
Action: Mouse moved to (782, 674)
Screenshot: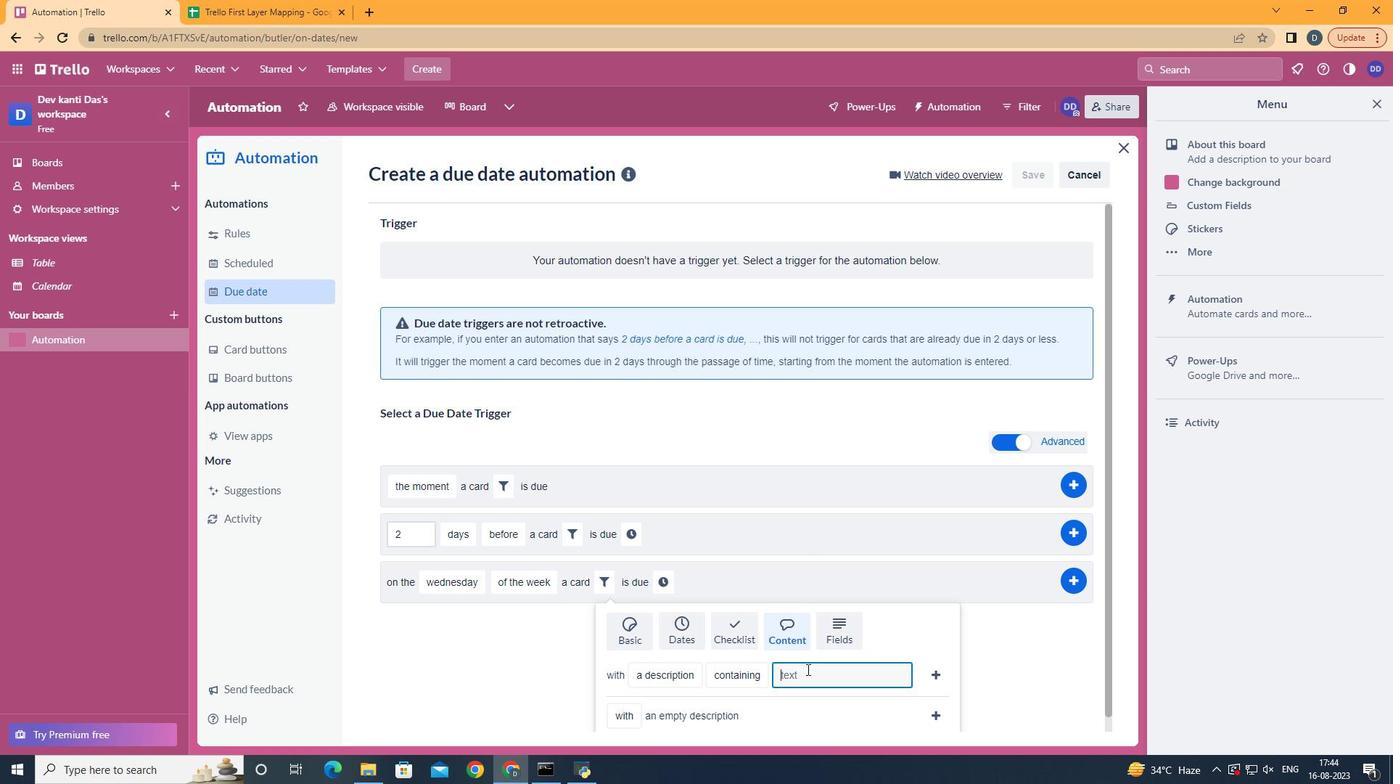 
Action: Key pressed resume
Screenshot: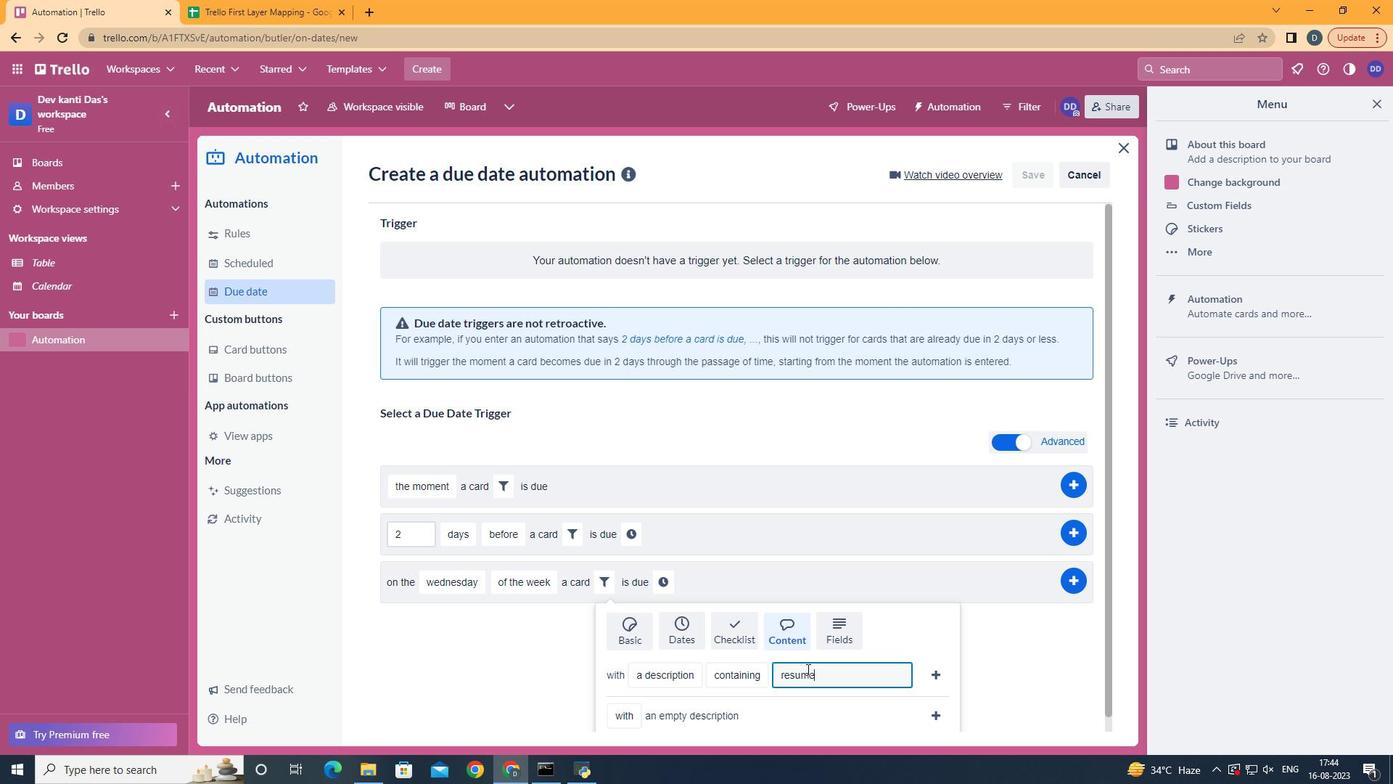 
Action: Mouse moved to (919, 681)
Screenshot: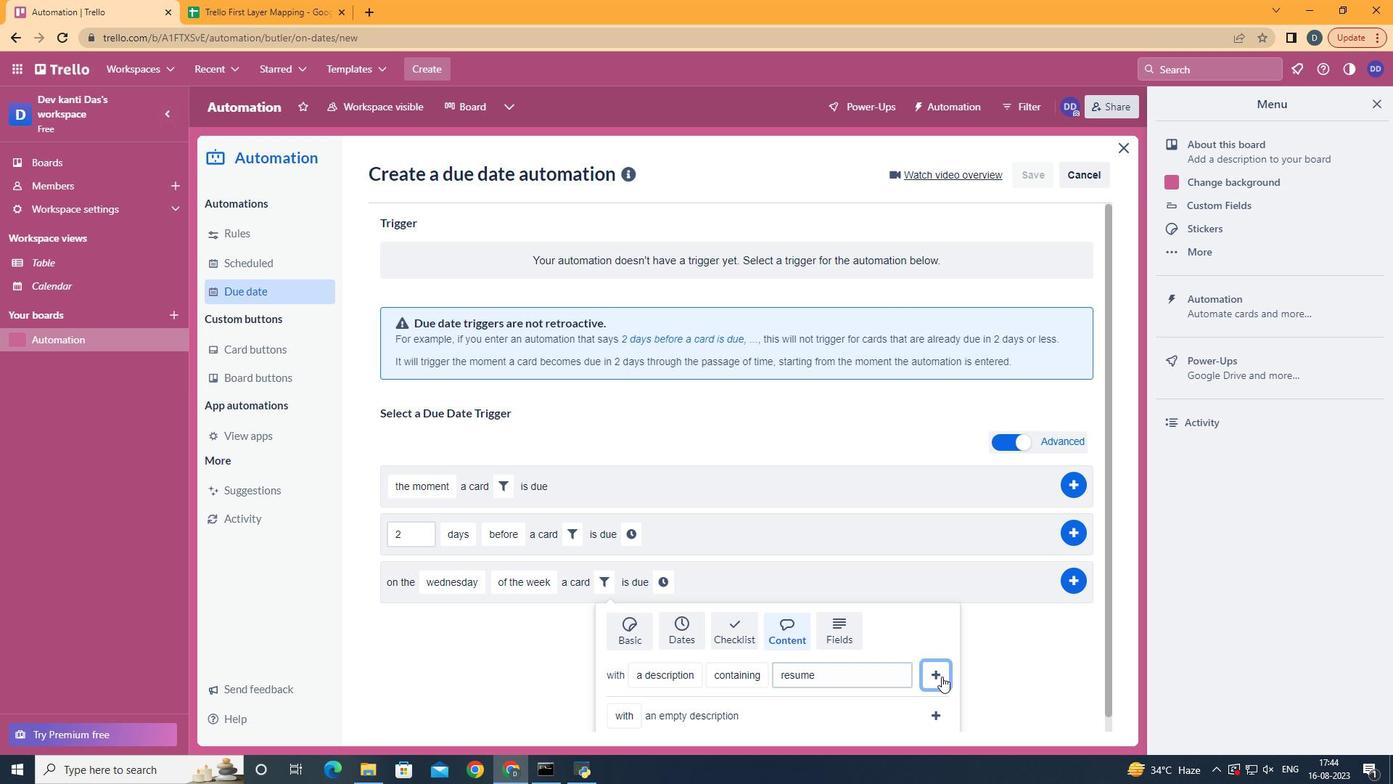 
Action: Mouse pressed left at (919, 681)
Screenshot: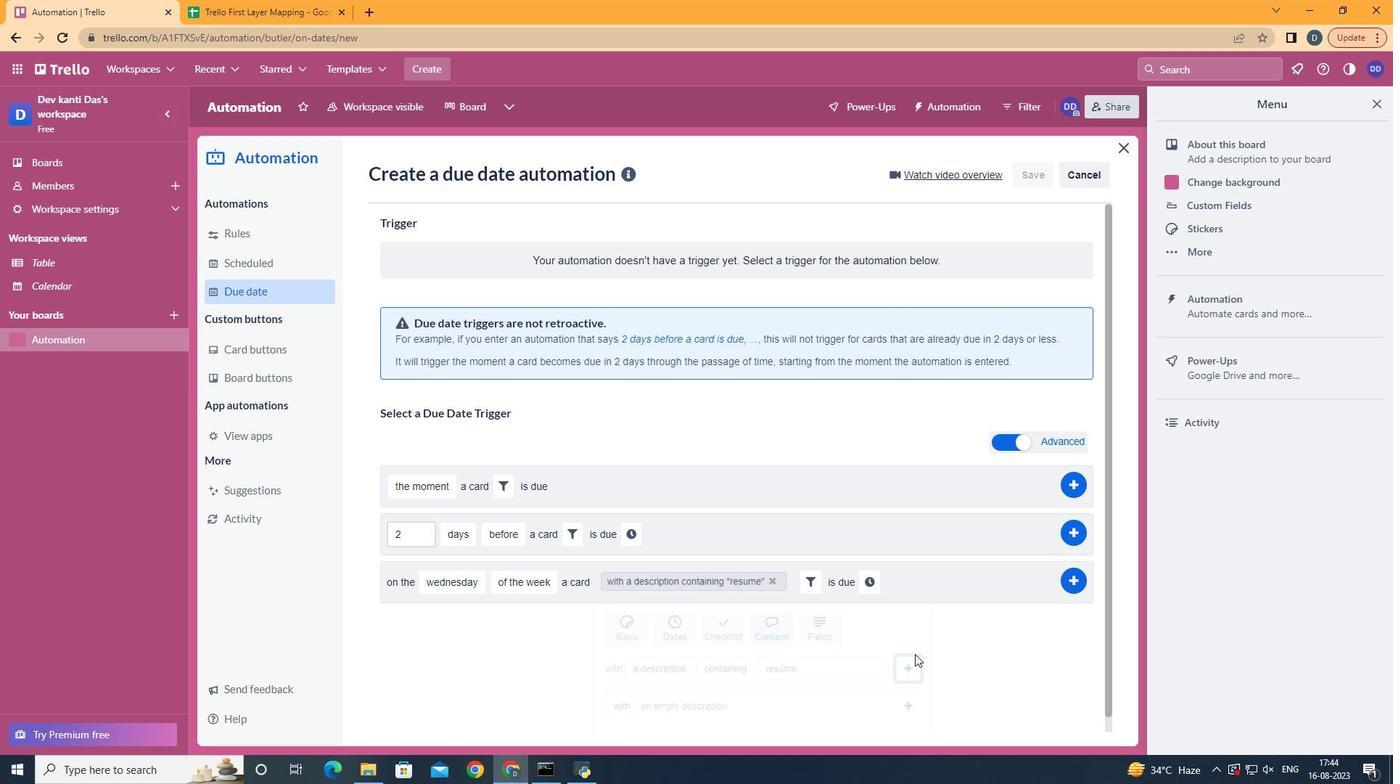 
Action: Mouse moved to (837, 602)
Screenshot: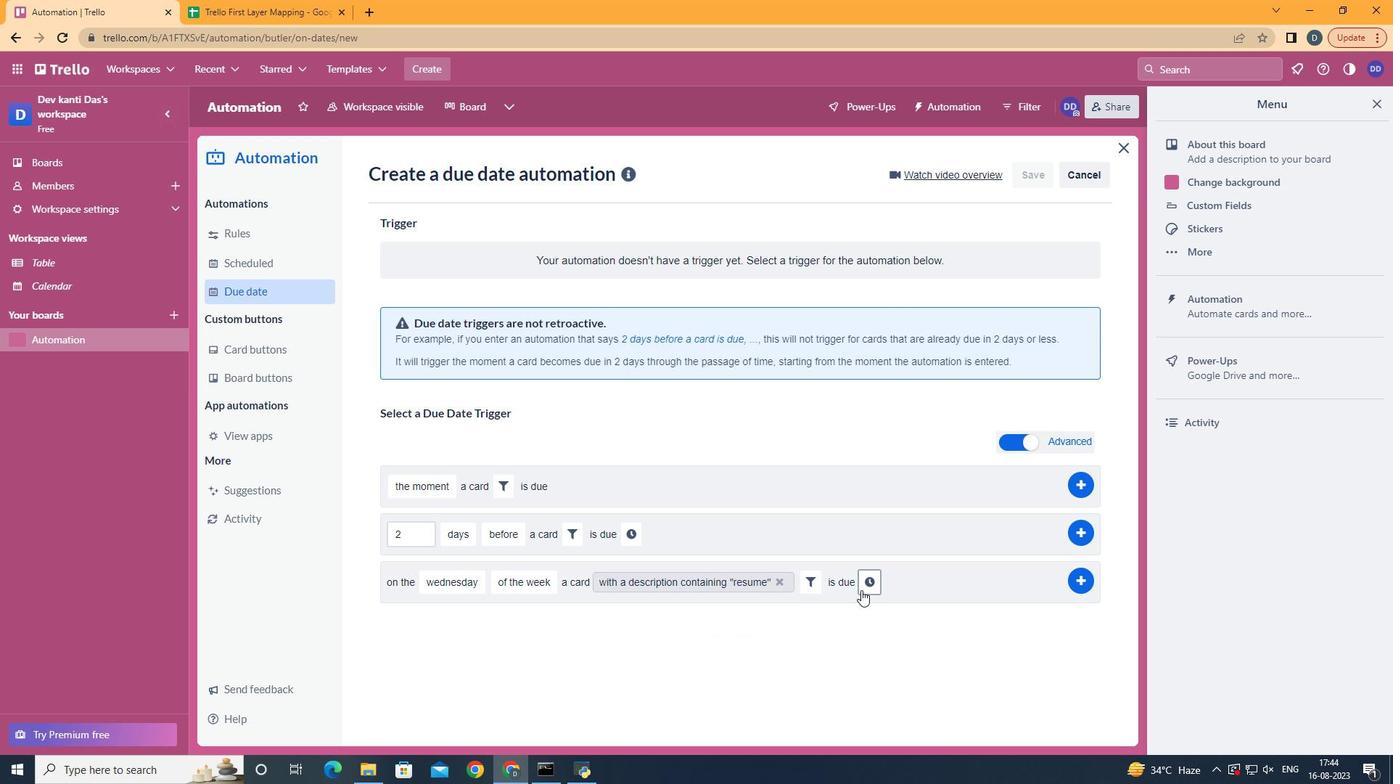 
Action: Mouse pressed left at (837, 602)
Screenshot: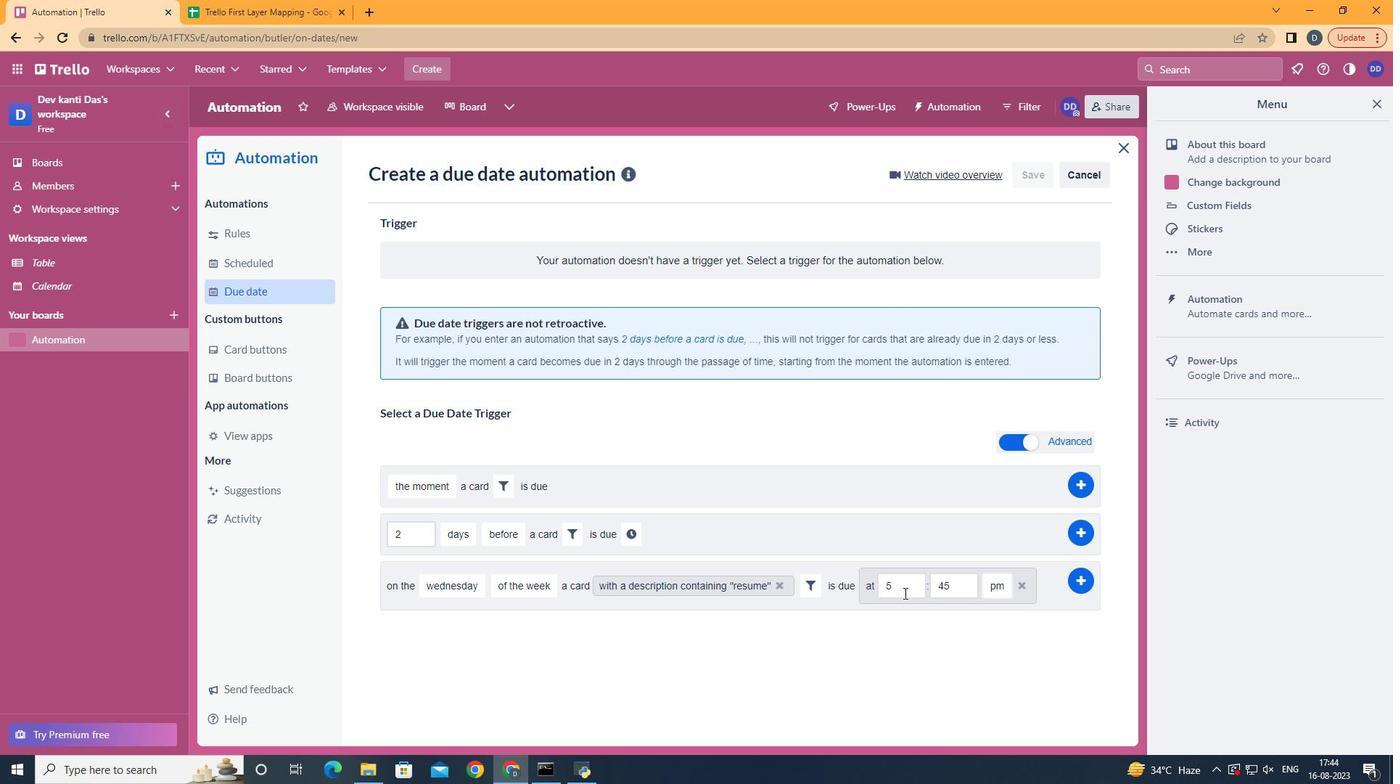 
Action: Mouse moved to (880, 605)
Screenshot: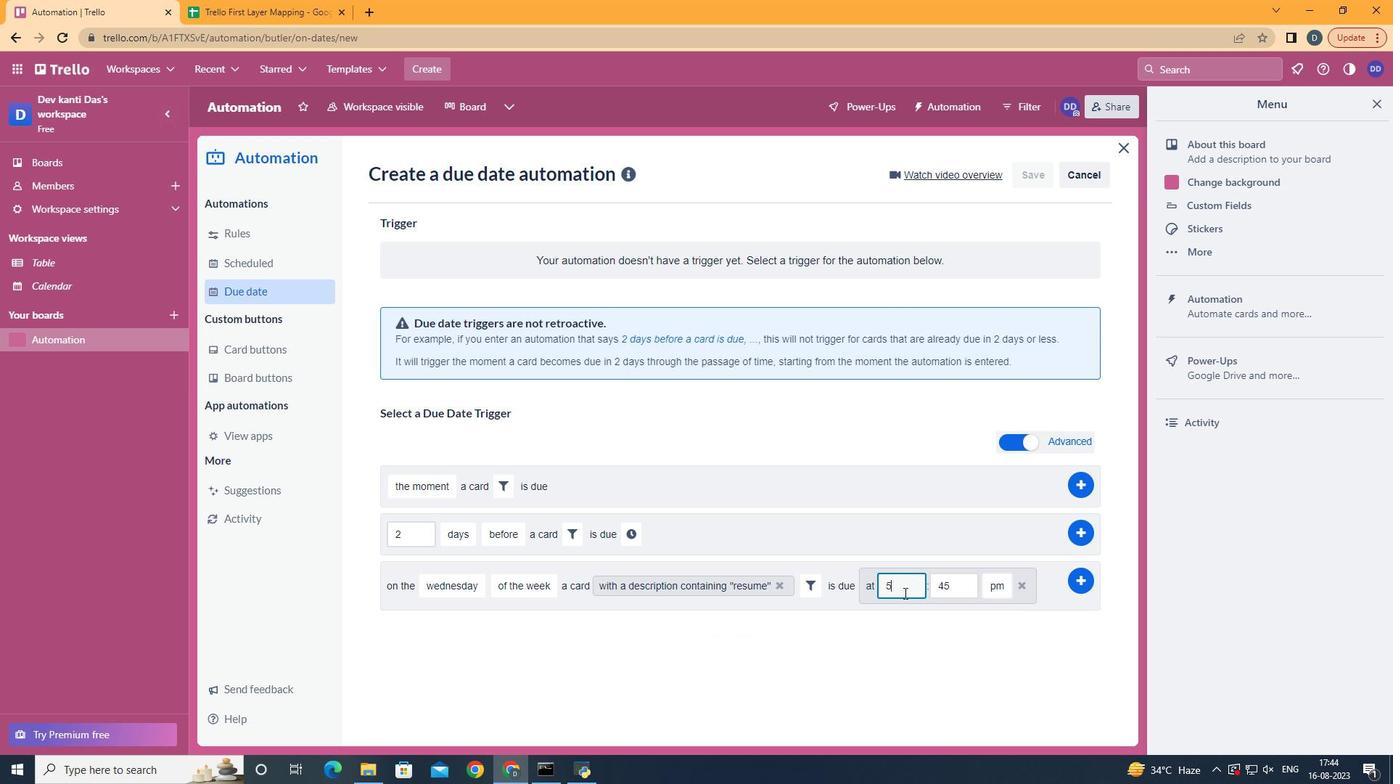 
Action: Mouse pressed left at (880, 605)
Screenshot: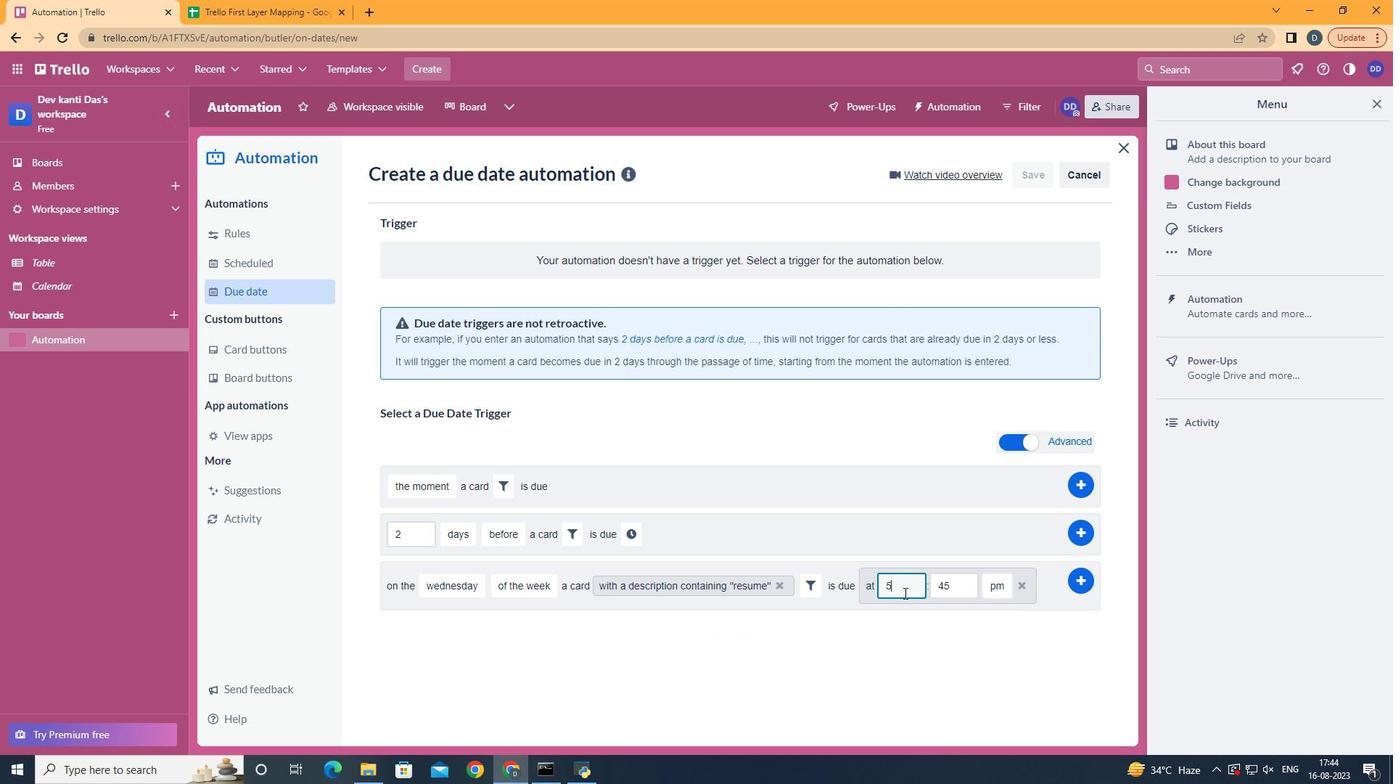 
Action: Mouse moved to (885, 605)
Screenshot: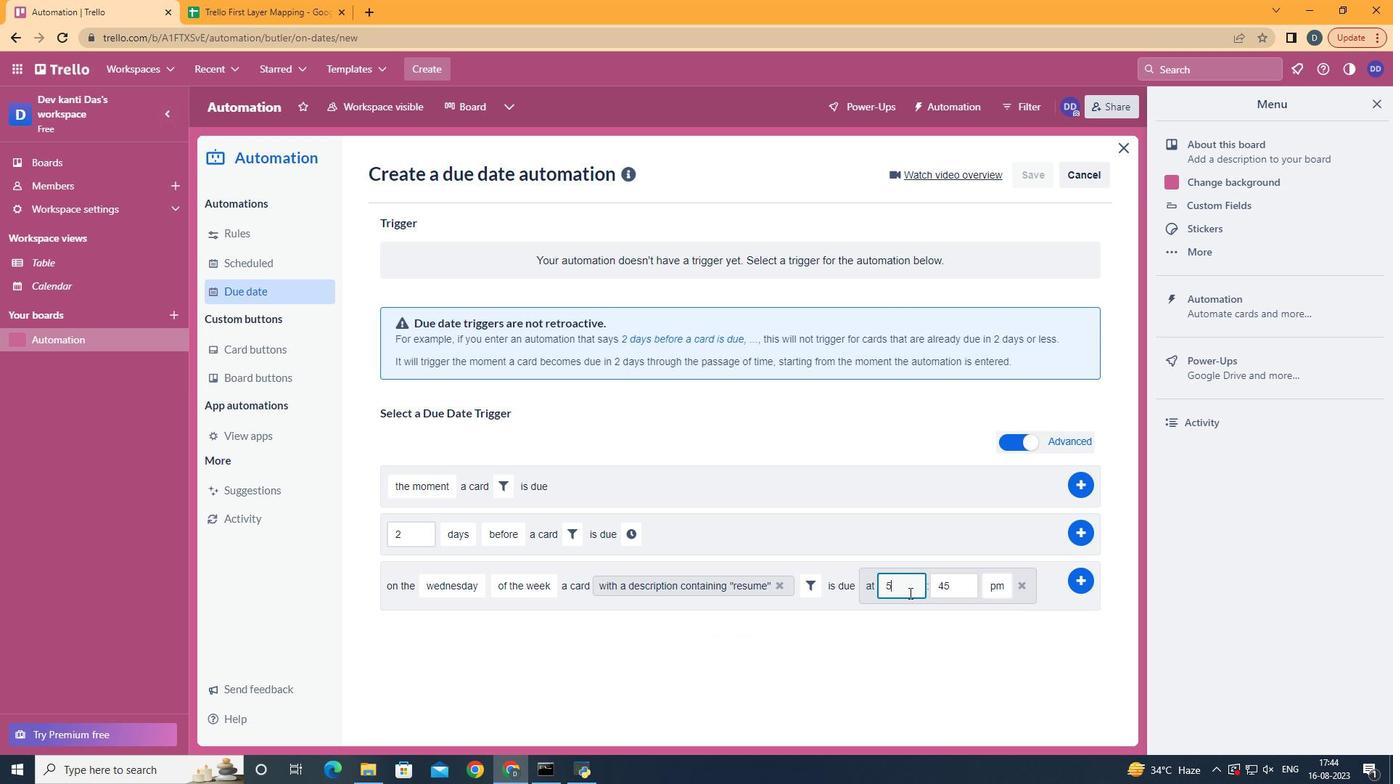
Action: Key pressed <Key.backspace>11
Screenshot: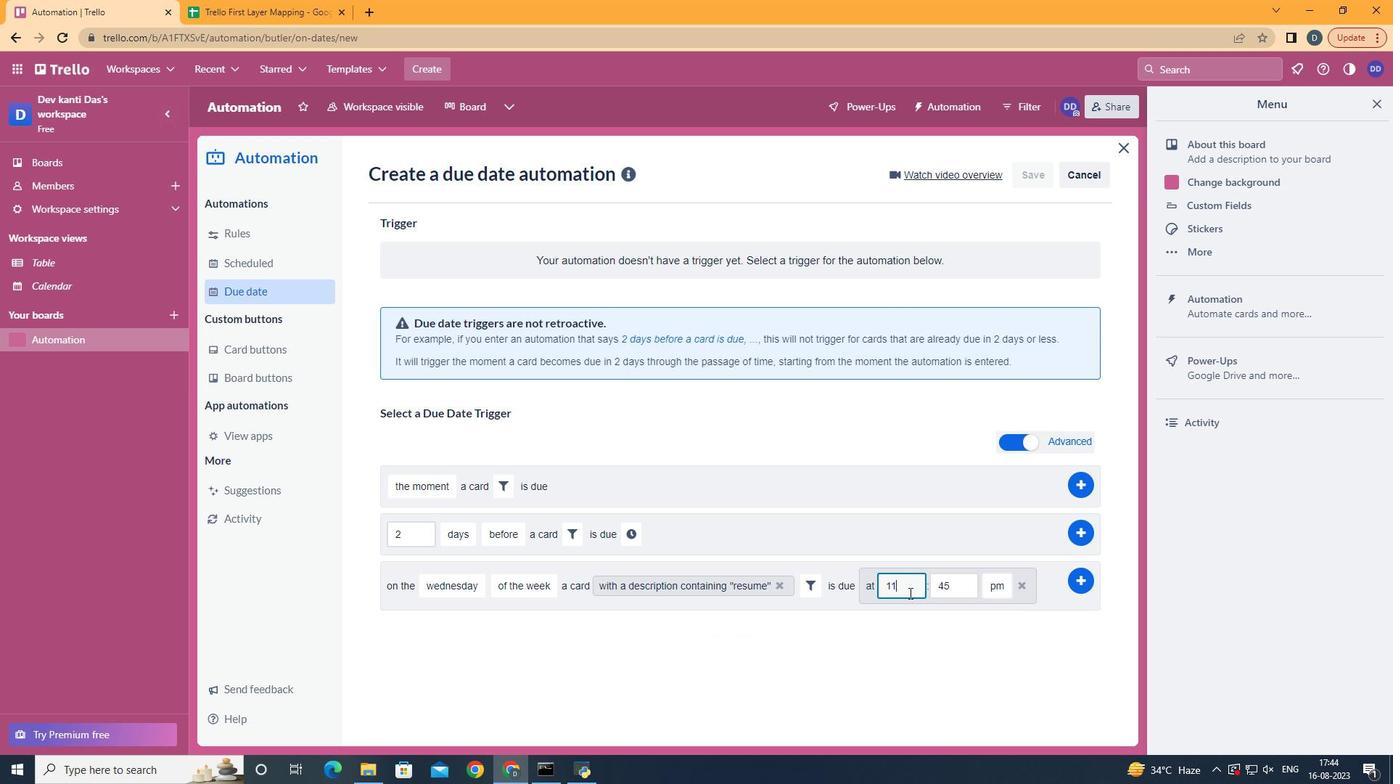 
Action: Mouse moved to (947, 593)
Screenshot: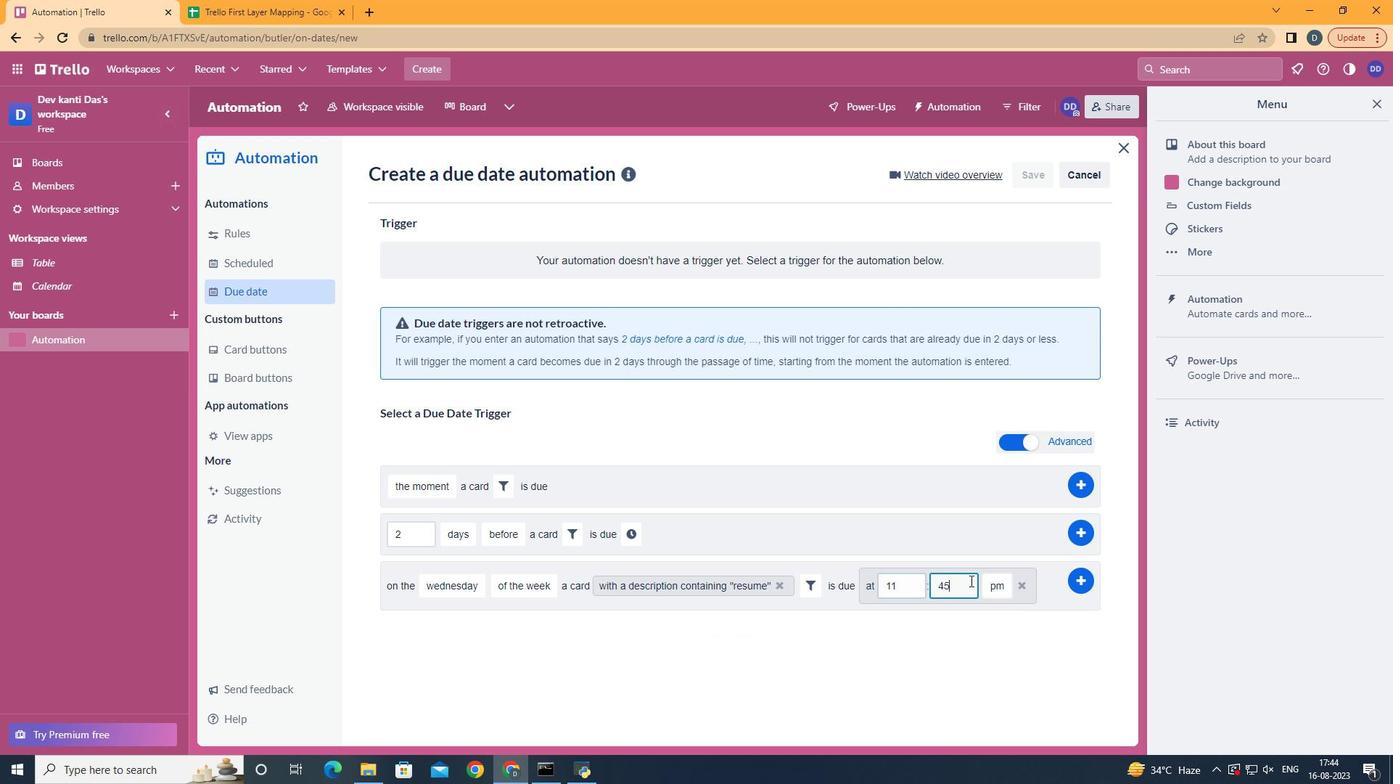 
Action: Mouse pressed left at (947, 593)
Screenshot: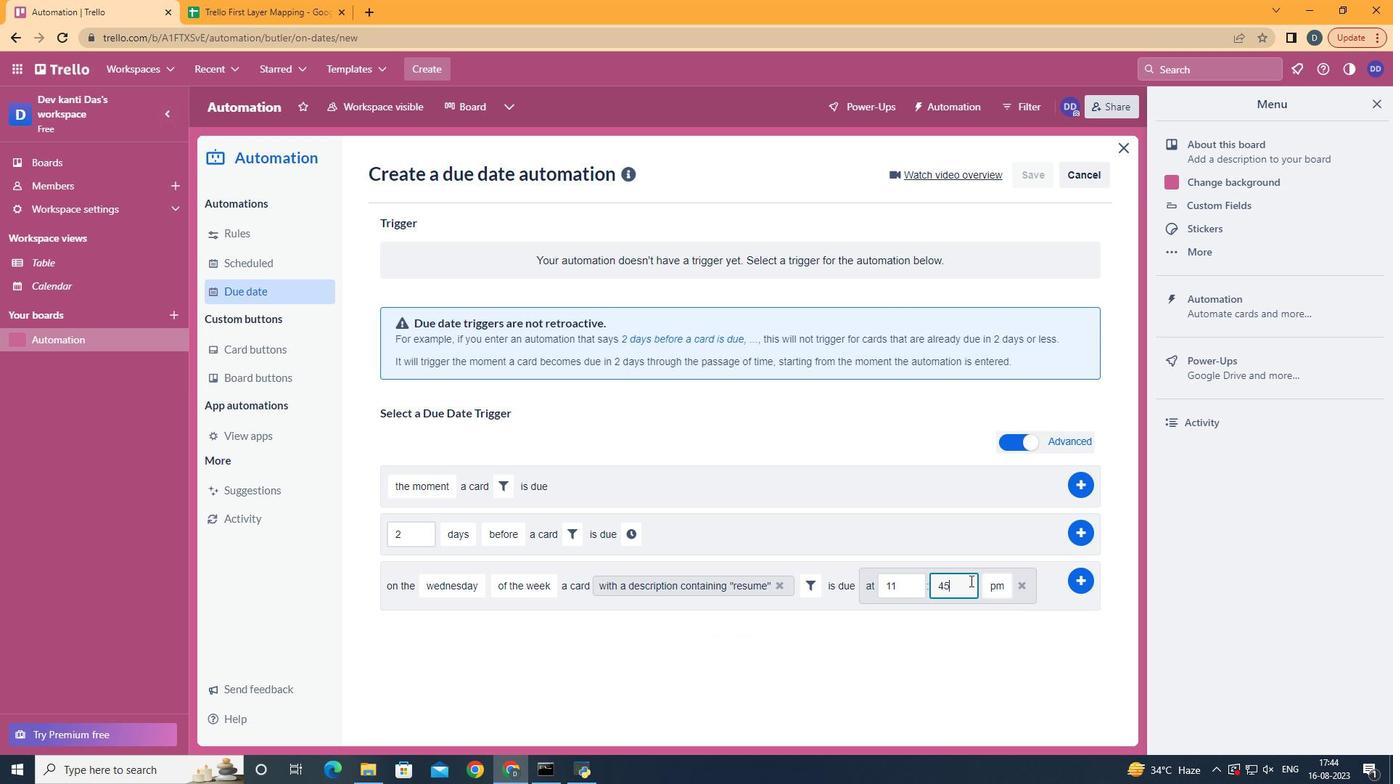 
Action: Key pressed <Key.backspace><Key.backspace>00
Screenshot: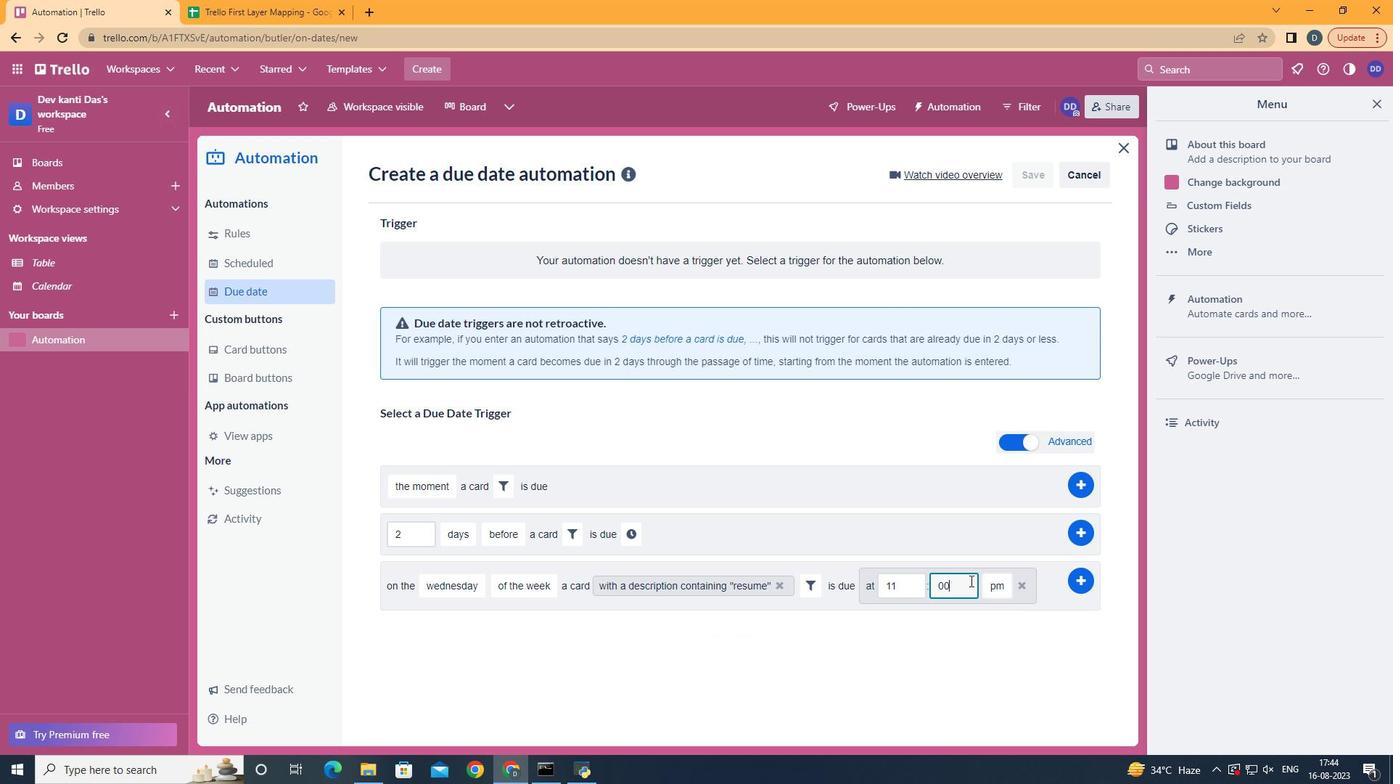 
Action: Mouse moved to (978, 621)
Screenshot: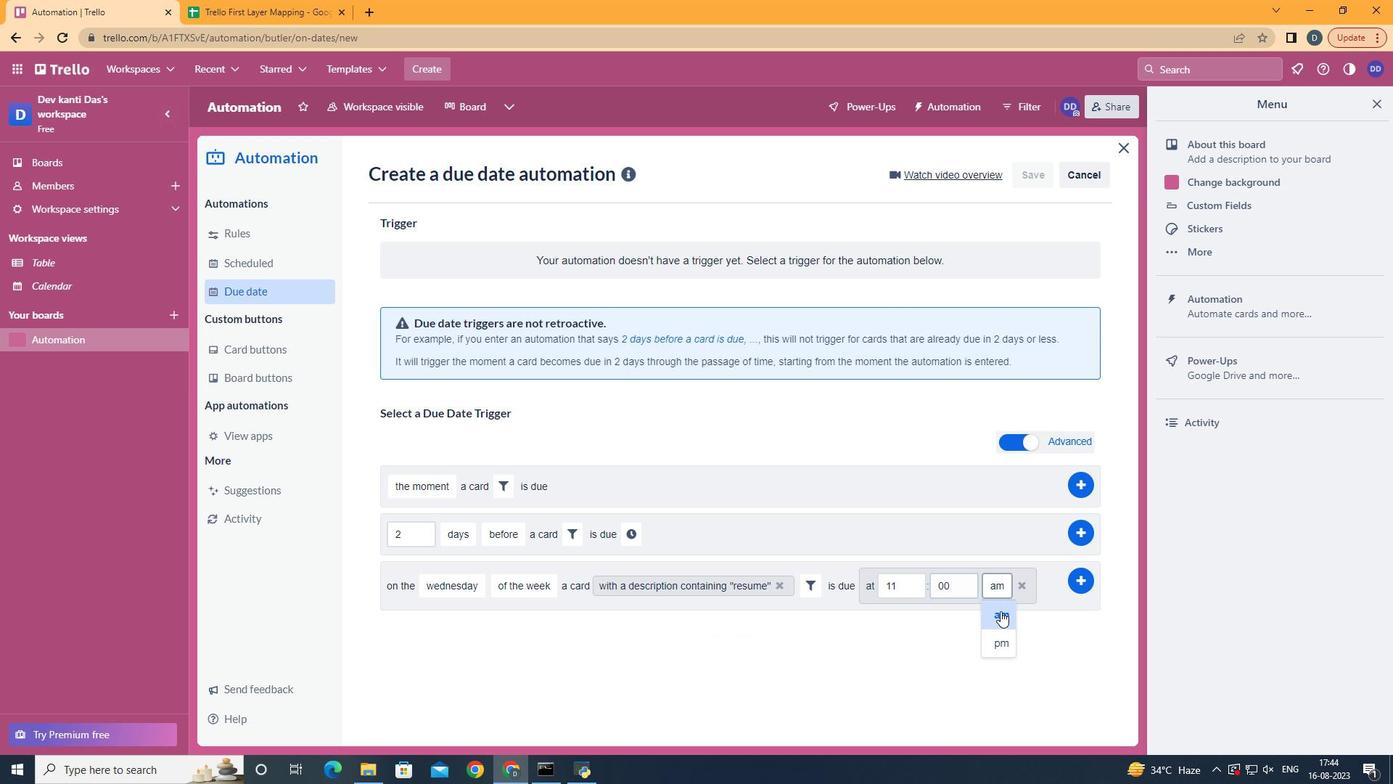 
Action: Mouse pressed left at (978, 621)
Screenshot: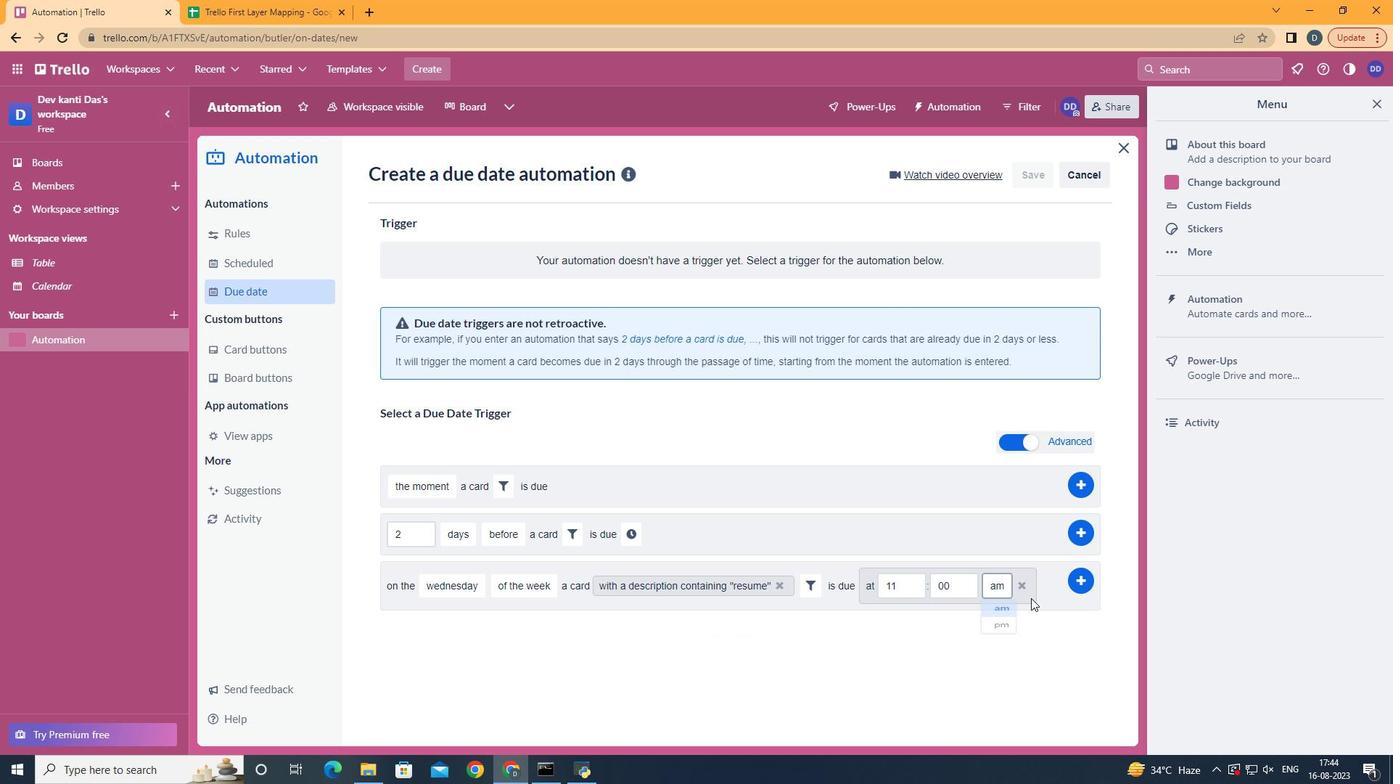 
Action: Mouse moved to (1047, 594)
Screenshot: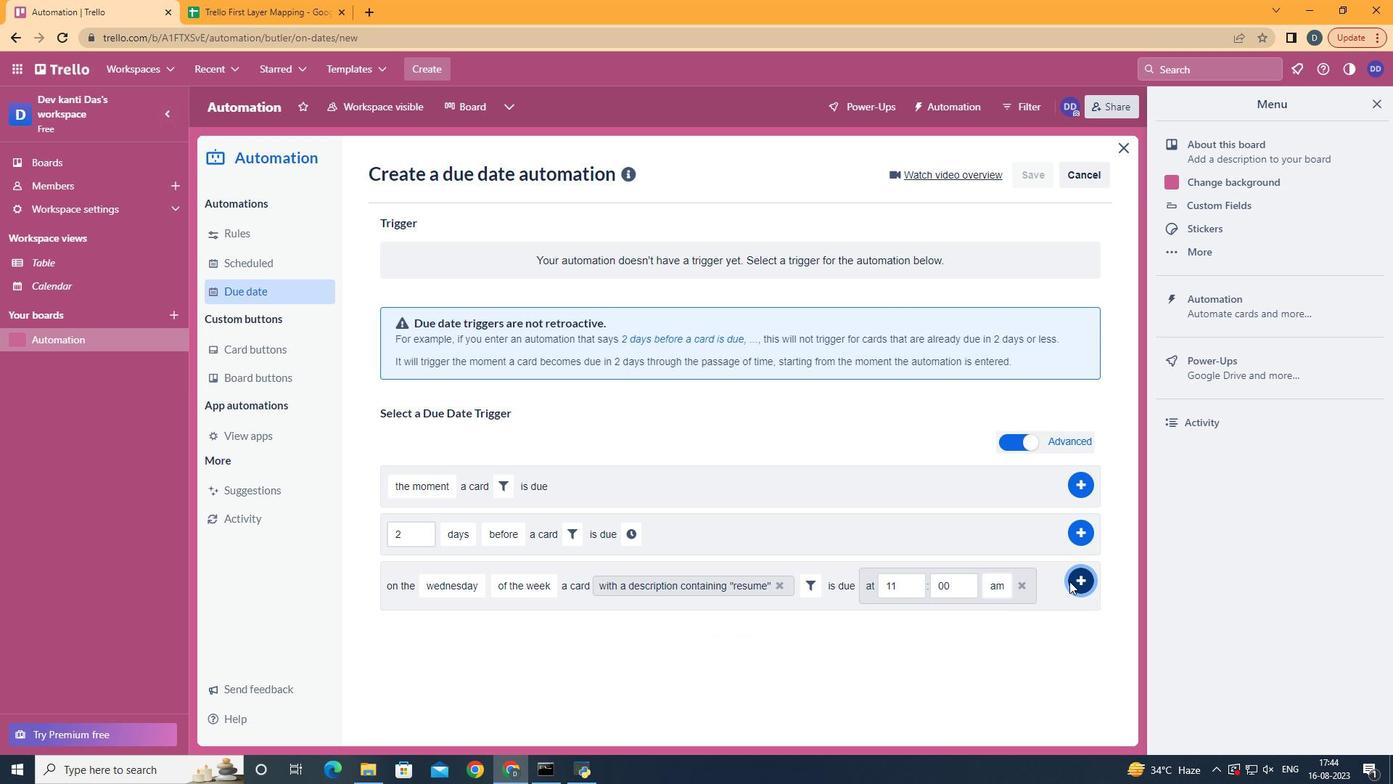 
Action: Mouse pressed left at (1047, 594)
Screenshot: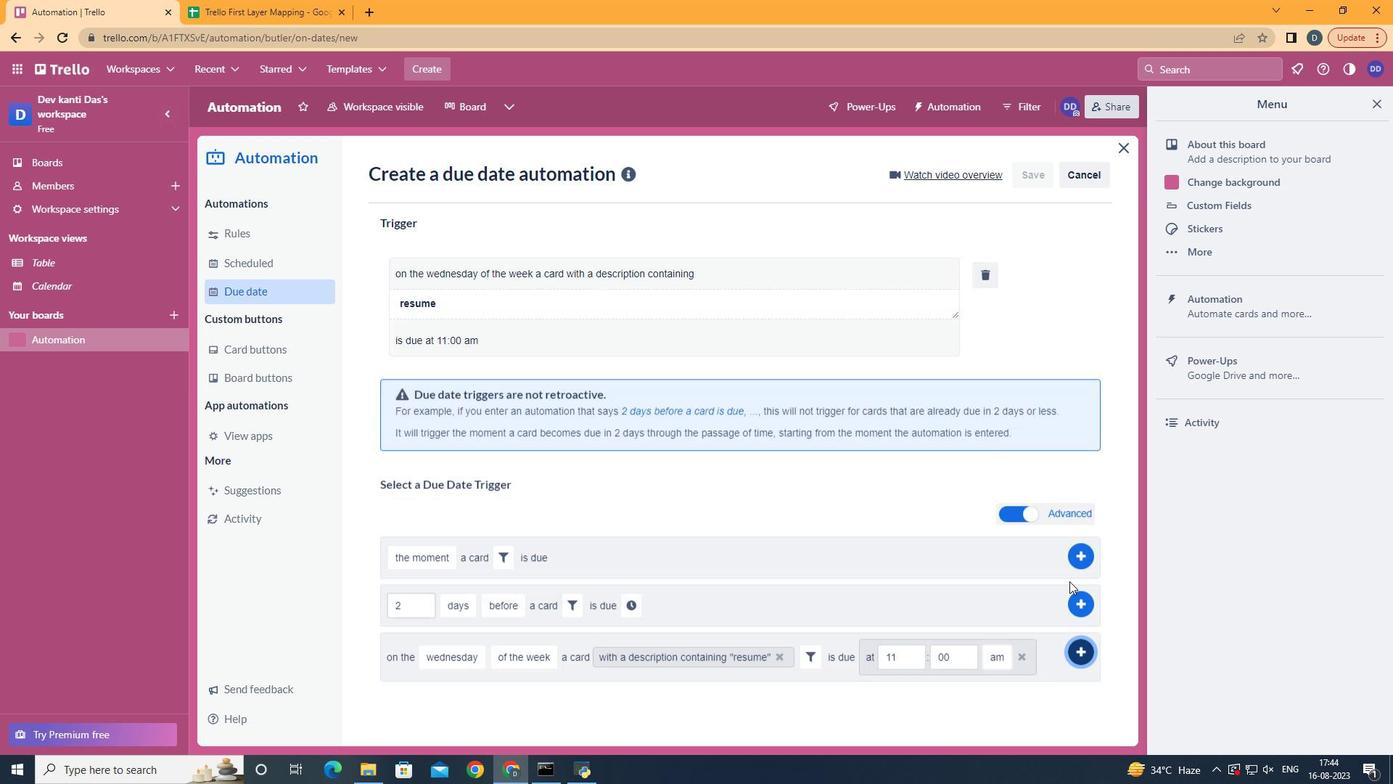 
